 Task: Open a blank sheet, save the file as Selfimprovement.pdf and add heading 'Self-improvement',with the parapraph 'Self-improvement is the conscious effort to enhance one's knowledge, skills, and personal growth. It involves setting goals, acquiring new abilities, and developing positive habits. Self-improvement empowers individuals to reach their full potential and lead more fulfilling and meaningful lives.'Apply Font Style Nunito And font size 14. Apply font style in  Heading 'Comic Sans MS' and font size 24 Change heading alignment to  Center and paragraph alignment to  Left
Action: Mouse moved to (236, 151)
Screenshot: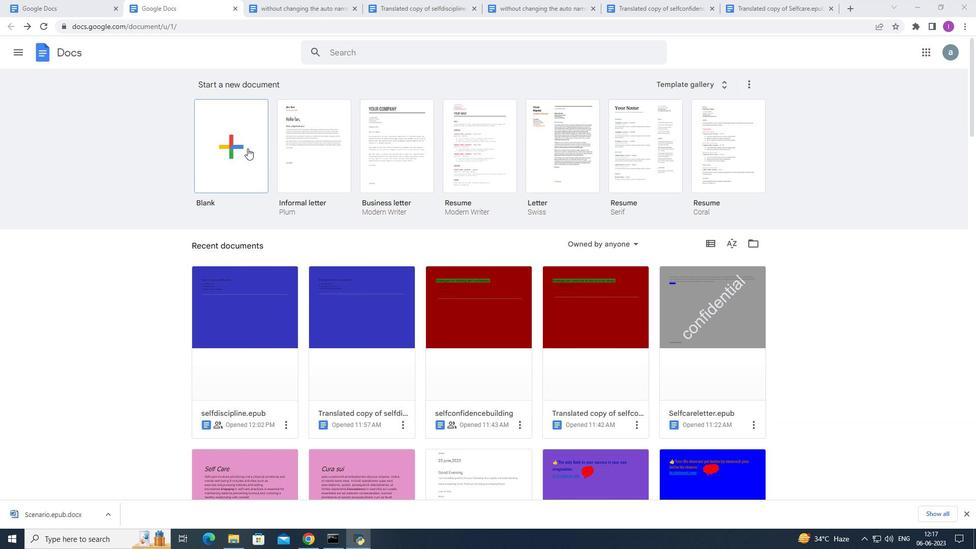
Action: Mouse pressed left at (236, 151)
Screenshot: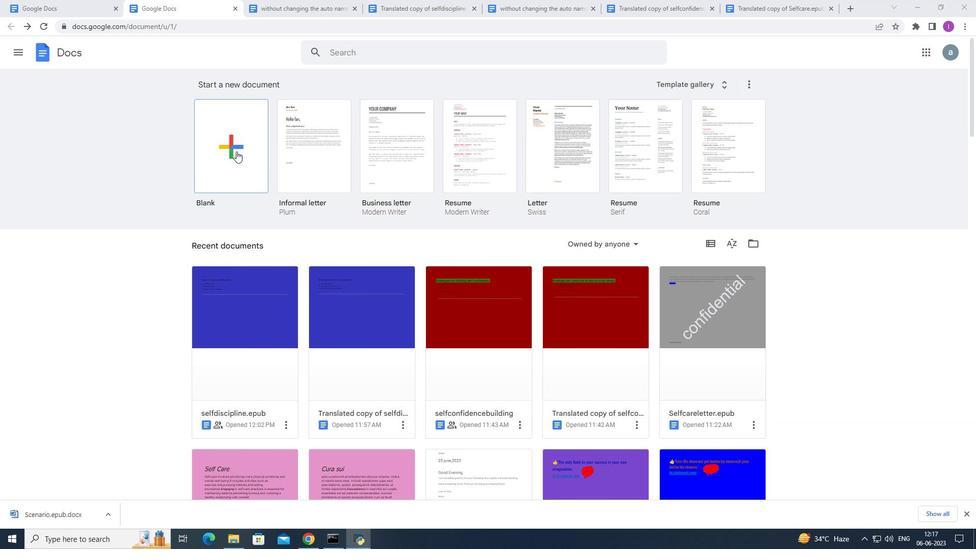 
Action: Mouse moved to (110, 43)
Screenshot: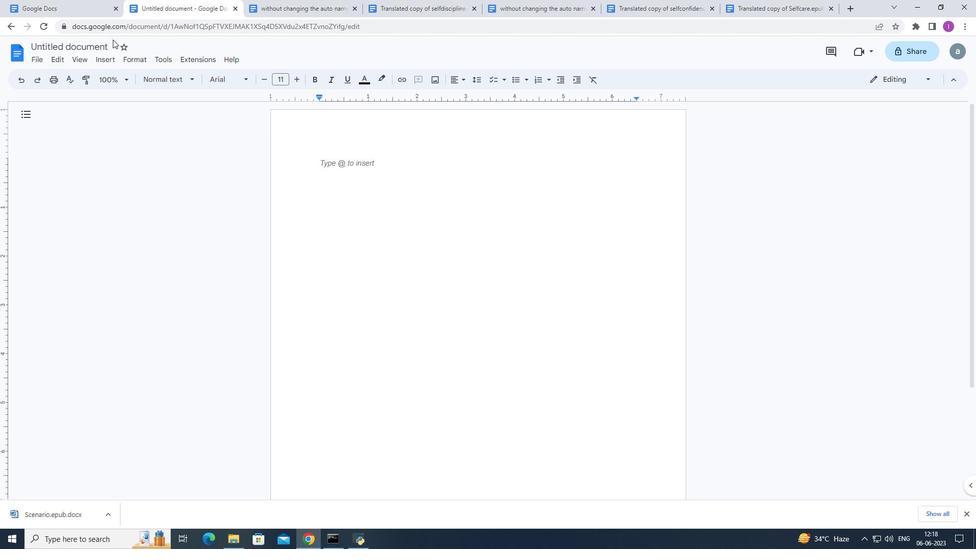 
Action: Mouse pressed left at (110, 43)
Screenshot: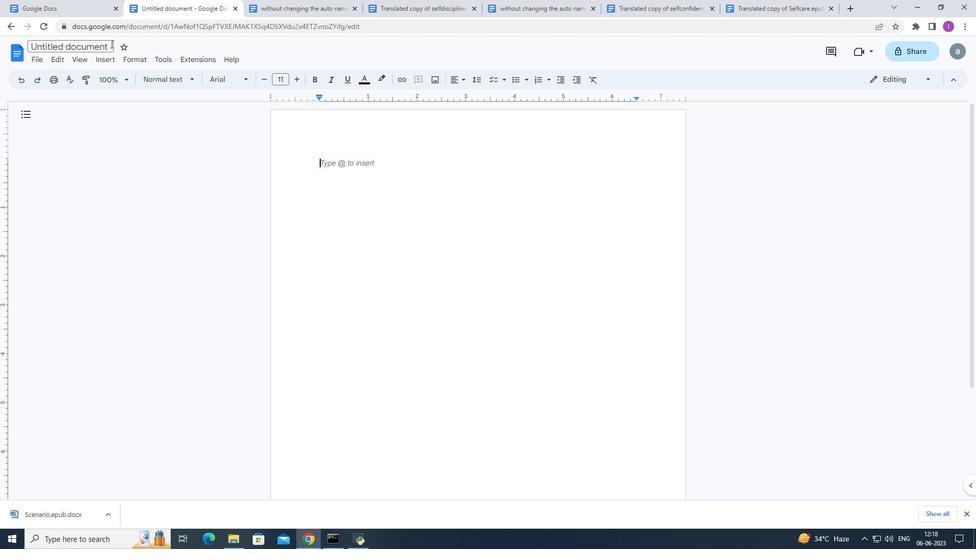 
Action: Mouse moved to (126, 60)
Screenshot: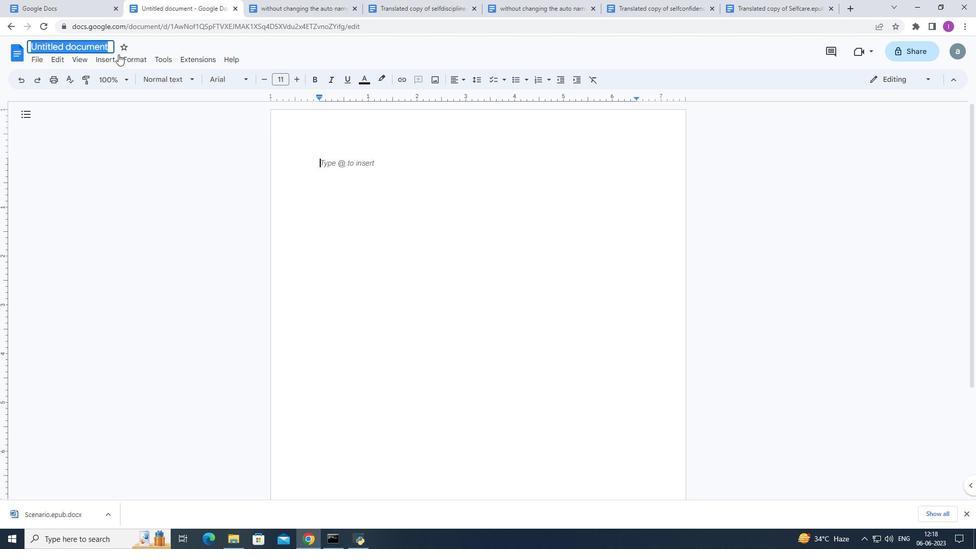 
Action: Key pressed <Key.shift>Seifompyob<Key.backspace>
Screenshot: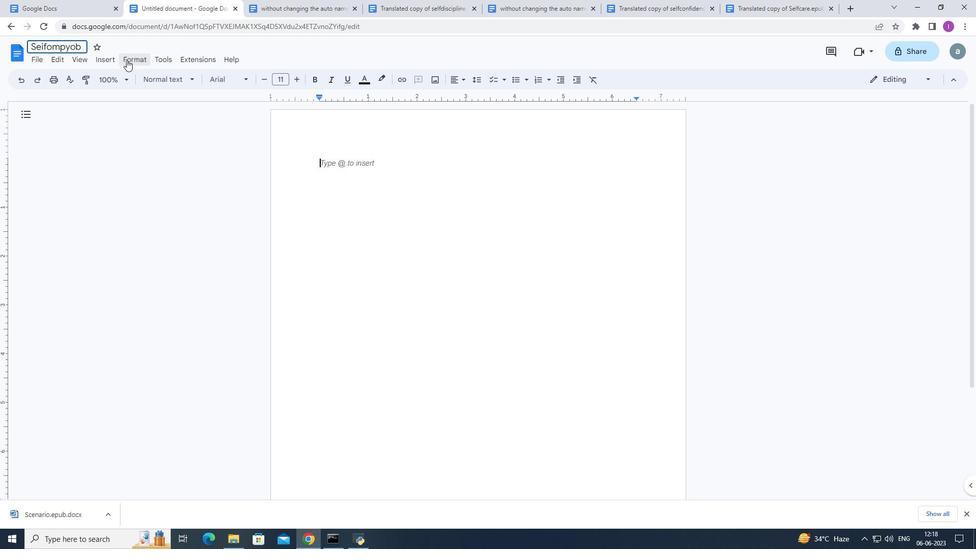 
Action: Mouse moved to (328, 172)
Screenshot: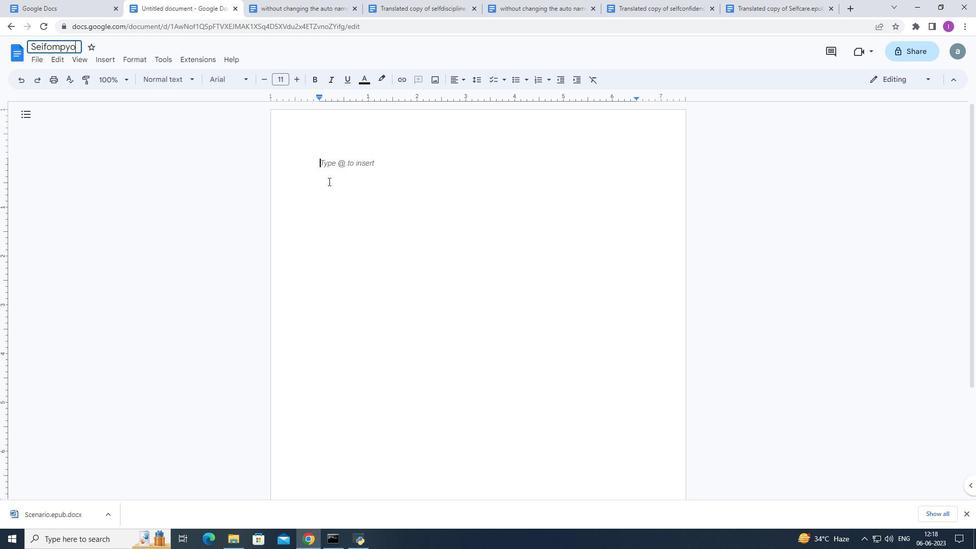 
Action: Mouse pressed left at (328, 172)
Screenshot: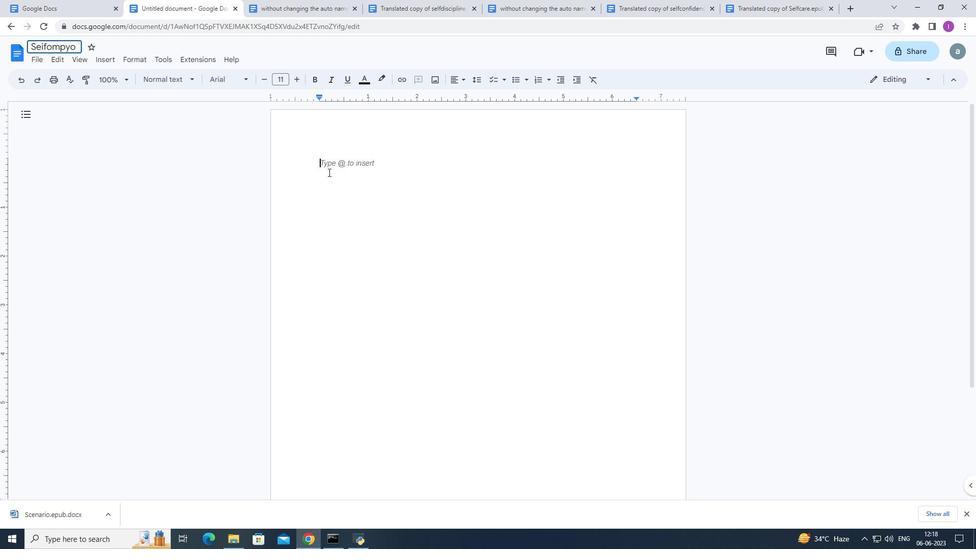 
Action: Mouse moved to (75, 46)
Screenshot: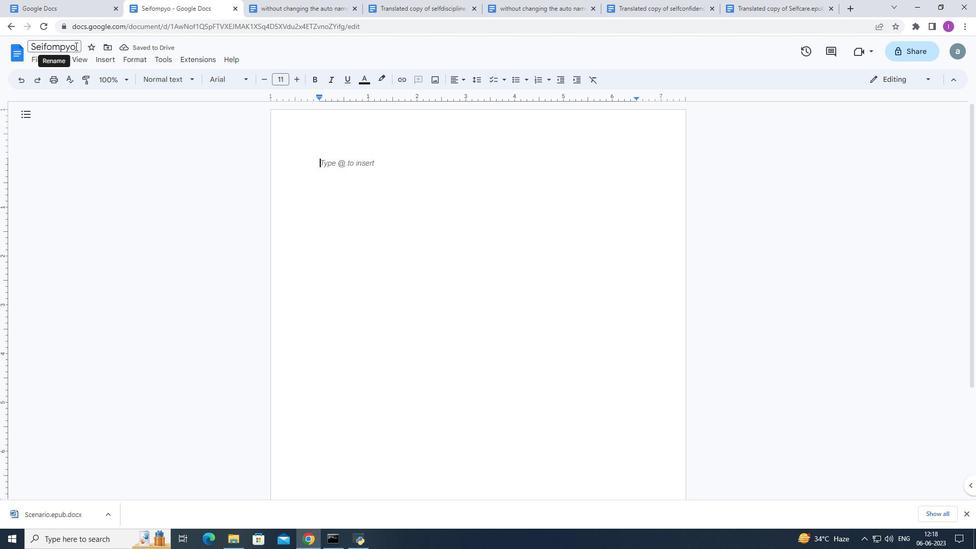 
Action: Mouse pressed left at (75, 46)
Screenshot: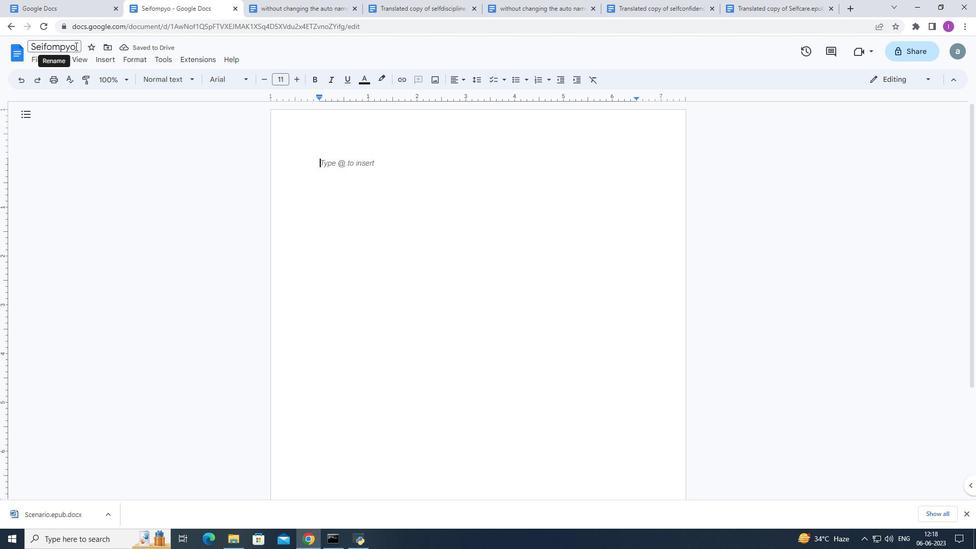 
Action: Key pressed <Key.backspace><Key.backspace><Key.backspace><Key.backspace><Key.backspace><Key.backspace><Key.backspace><Key.backspace>re;lf<Key.backspace><Key.backspace><Key.backspace><Key.backspace><Key.backspace>elfimprove,<Key.backspace>ment.pdf
Screenshot: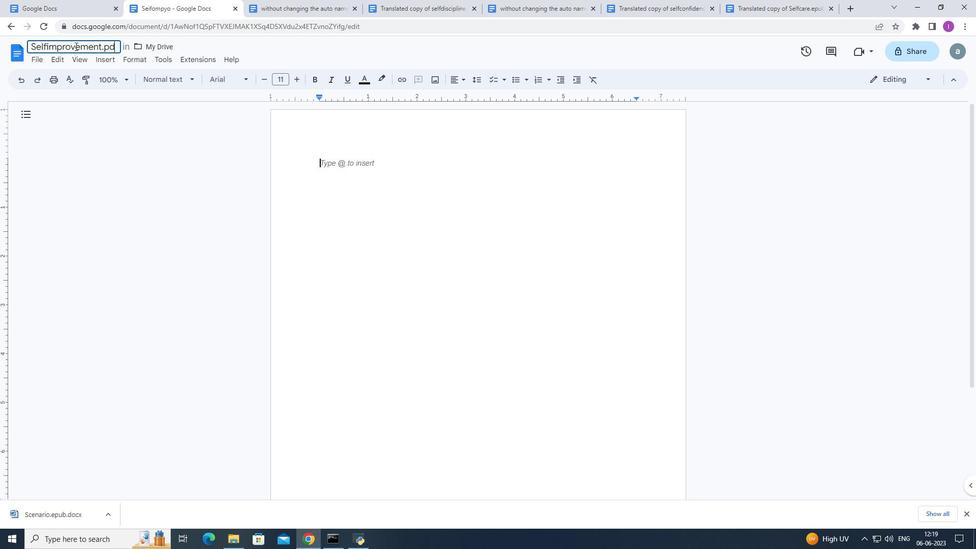 
Action: Mouse moved to (342, 165)
Screenshot: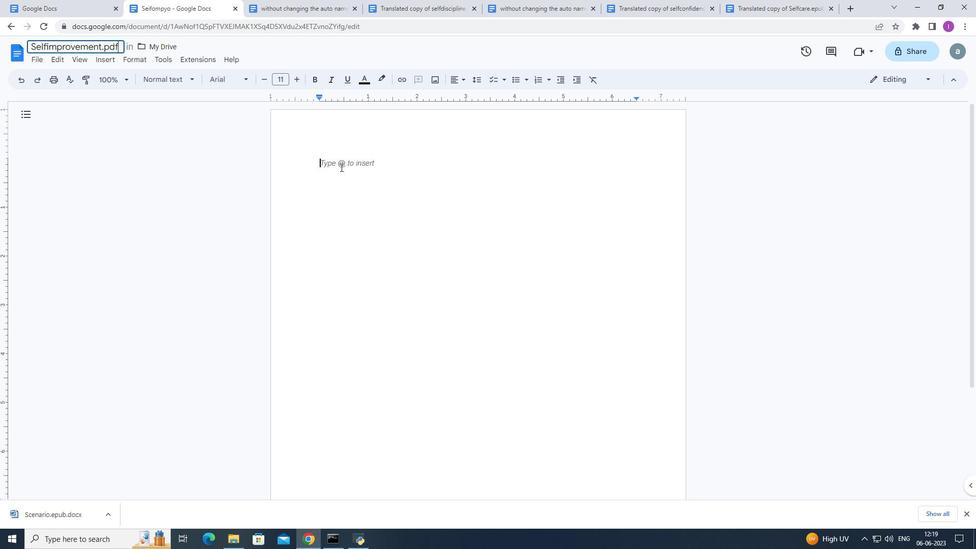 
Action: Mouse pressed left at (342, 165)
Screenshot: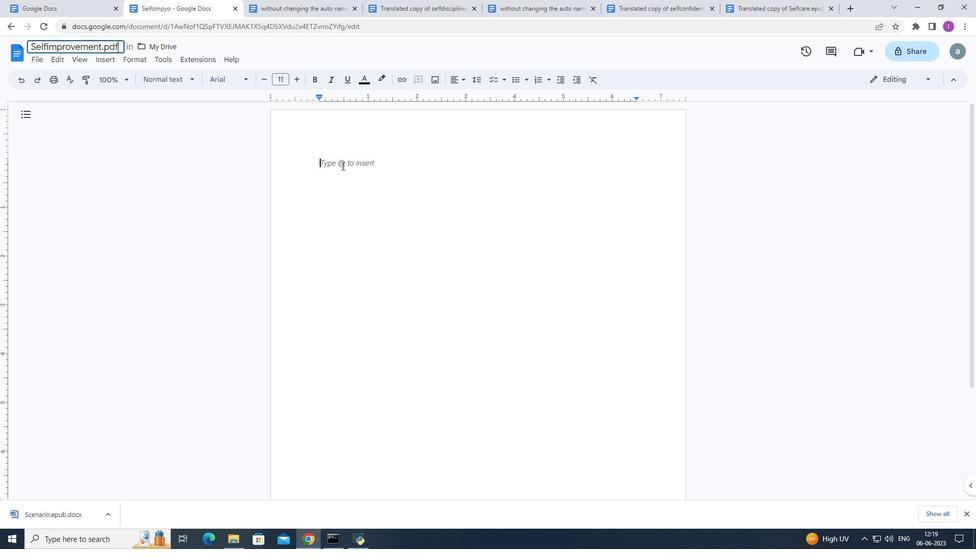 
Action: Mouse moved to (156, 57)
Screenshot: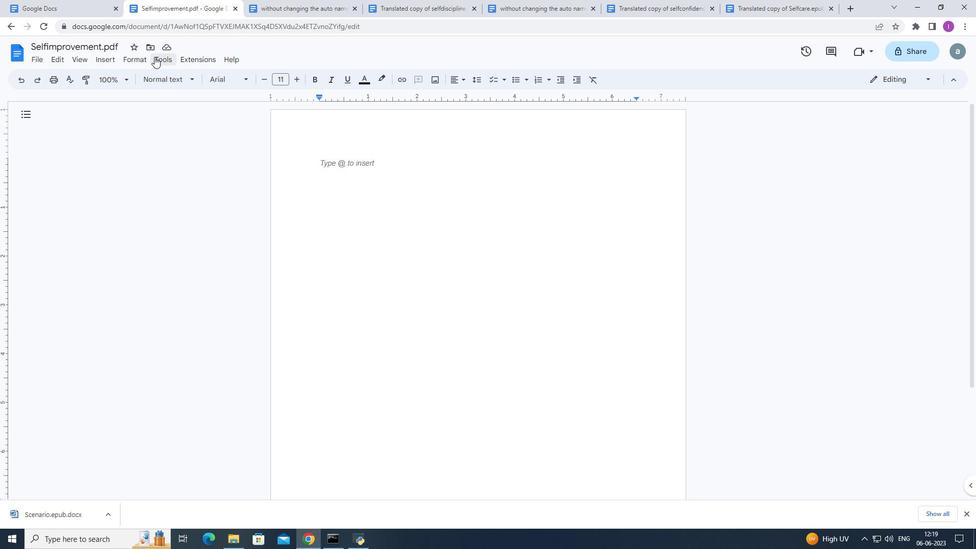 
Action: Mouse pressed left at (156, 57)
Screenshot: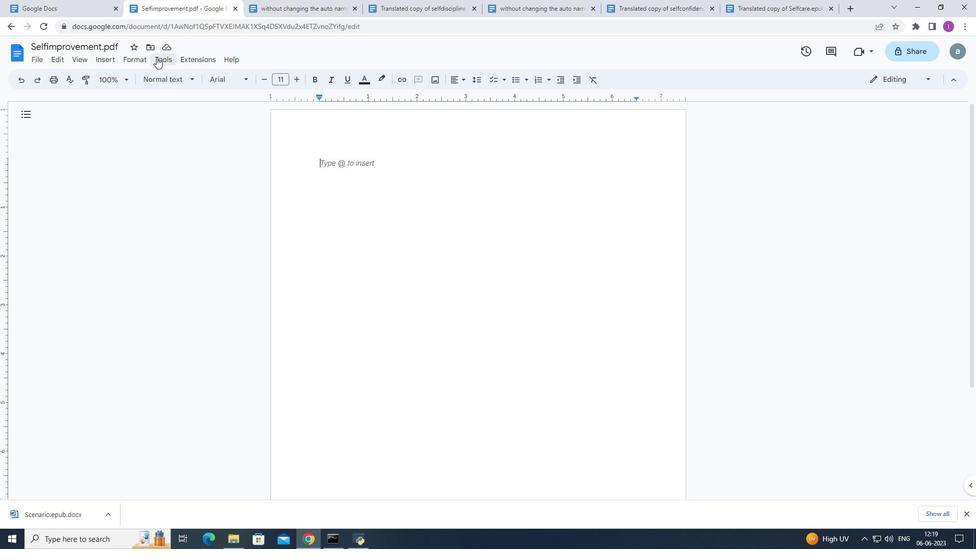 
Action: Mouse moved to (333, 170)
Screenshot: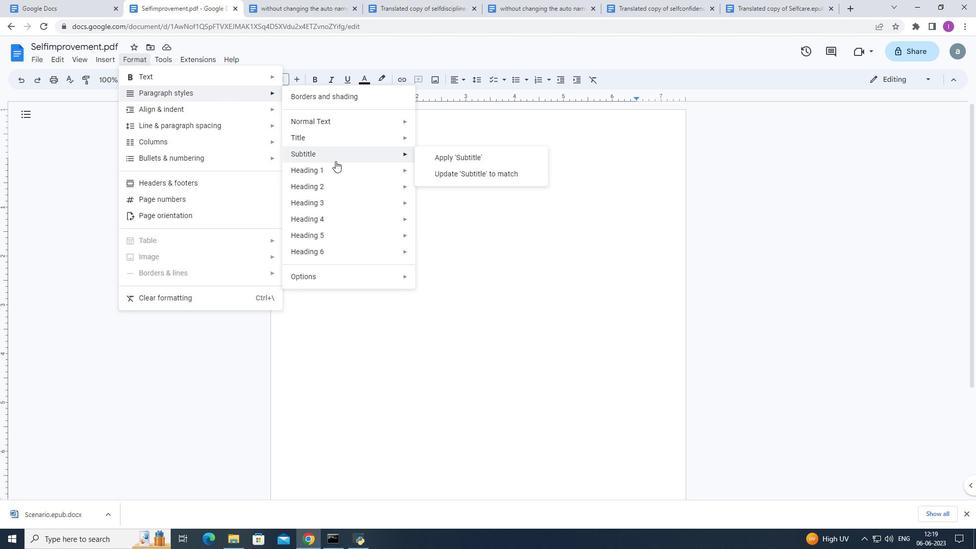 
Action: Mouse pressed left at (333, 170)
Screenshot: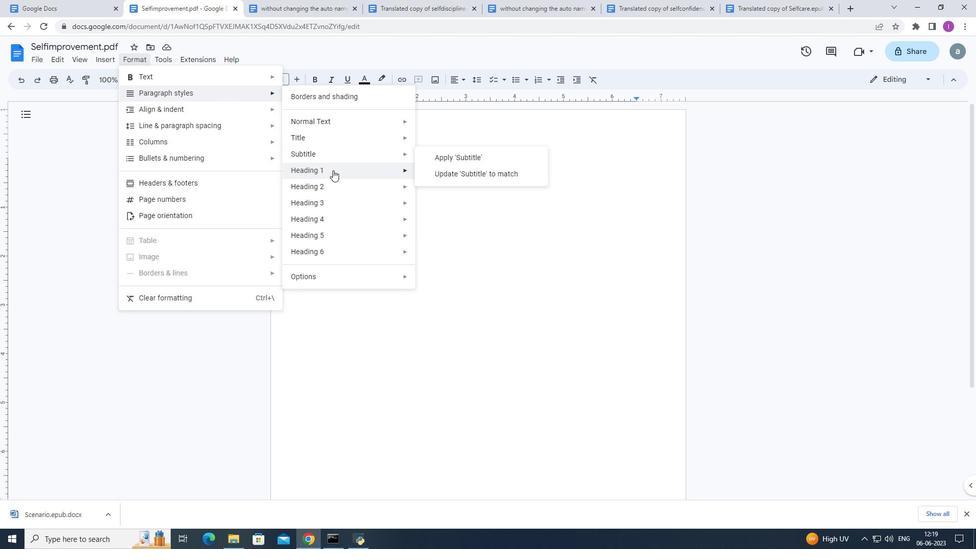 
Action: Mouse moved to (468, 167)
Screenshot: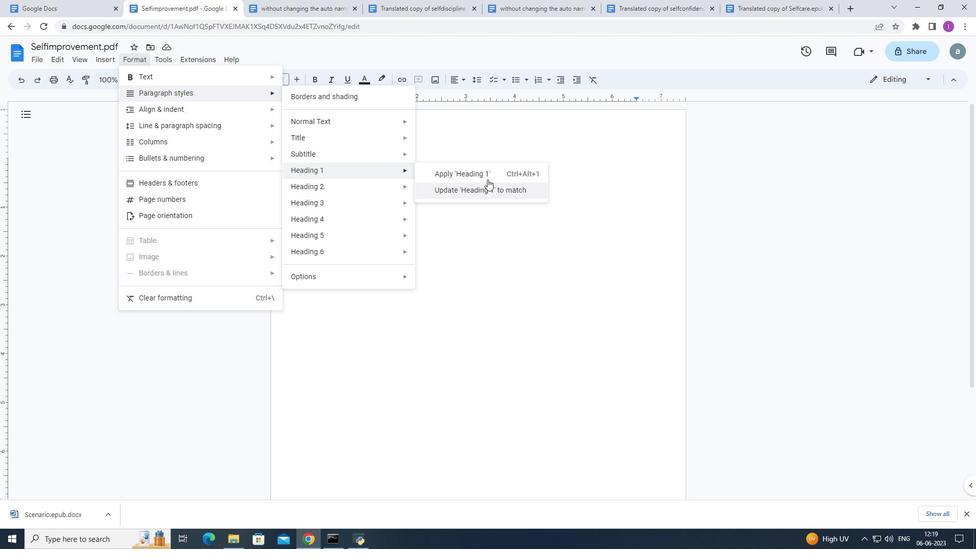 
Action: Mouse pressed left at (468, 167)
Screenshot: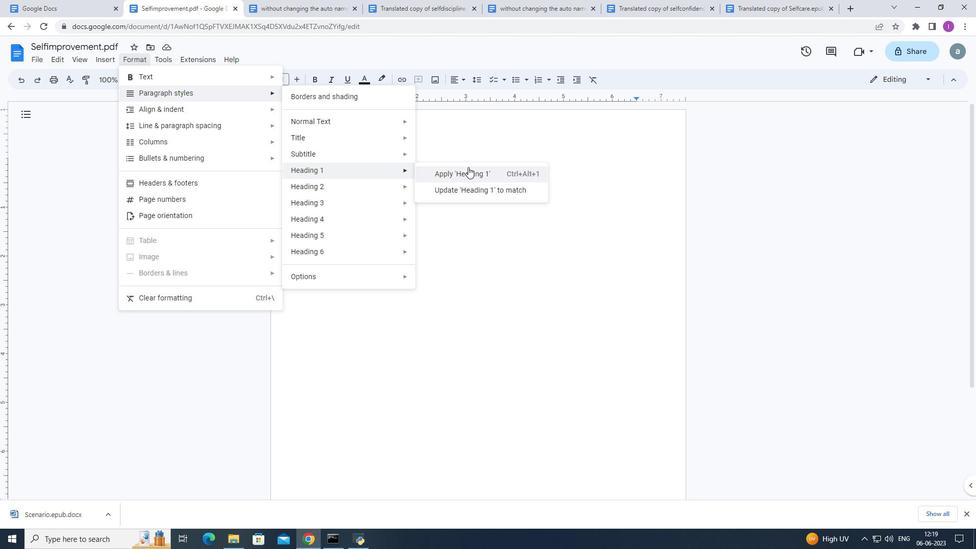 
Action: Mouse moved to (467, 187)
Screenshot: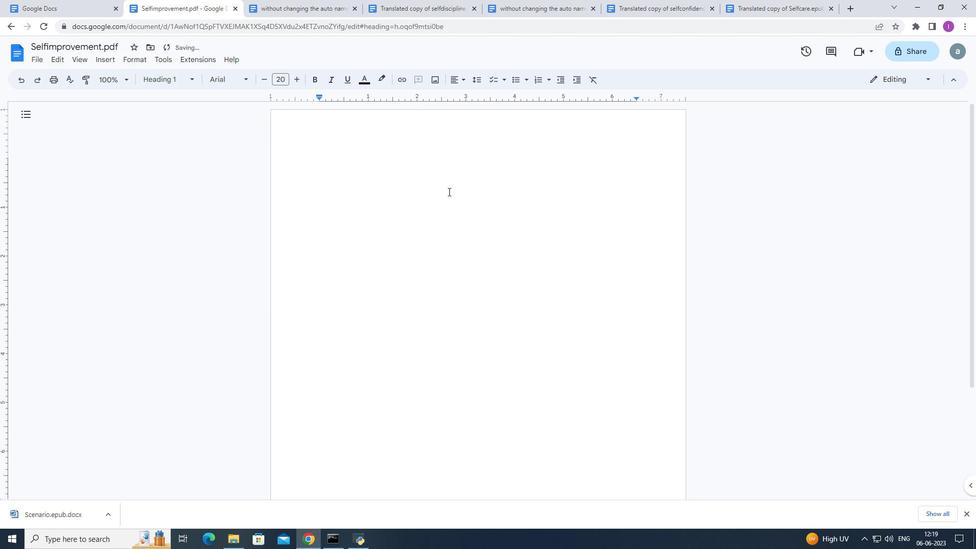 
Action: Key pressed <Key.shift>E<Key.backspace><Key.shift>Self=<Key.shift>Improvemeb<Key.backspace>ny<Key.backspace>t
Screenshot: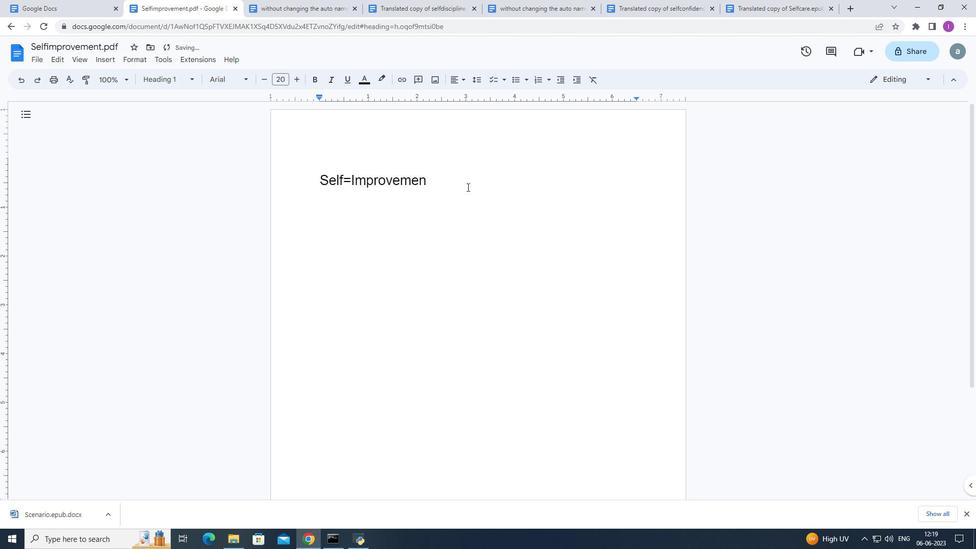 
Action: Mouse moved to (352, 184)
Screenshot: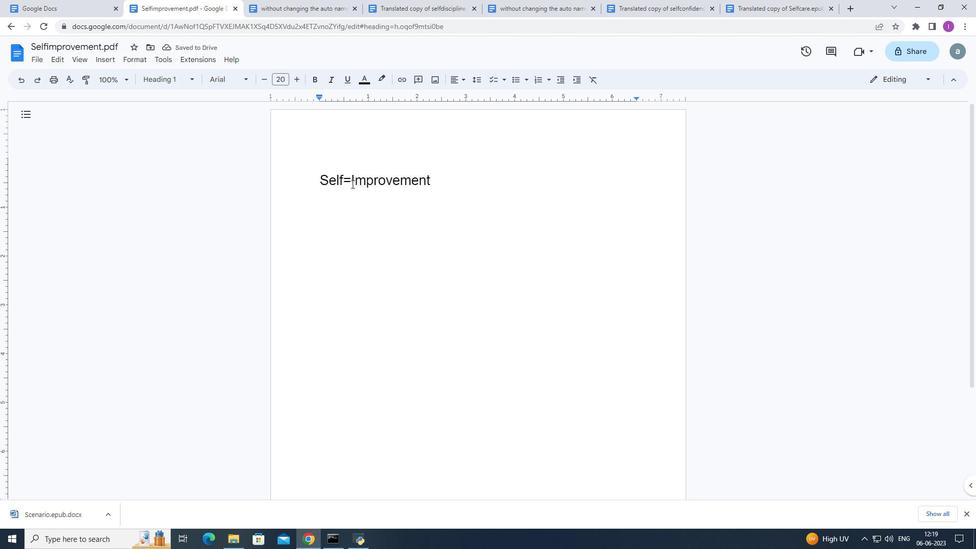 
Action: Mouse pressed left at (352, 184)
Screenshot: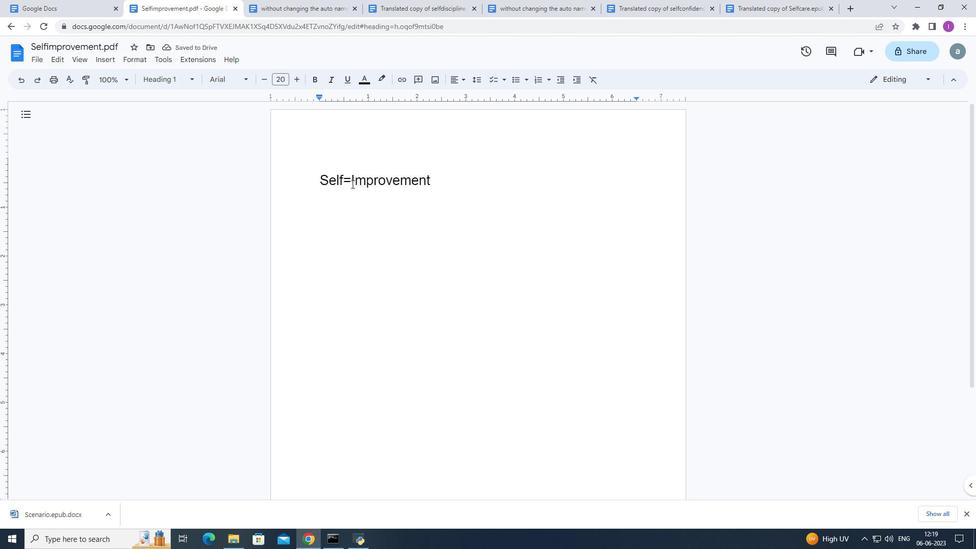 
Action: Key pressed <Key.backspace>-
Screenshot: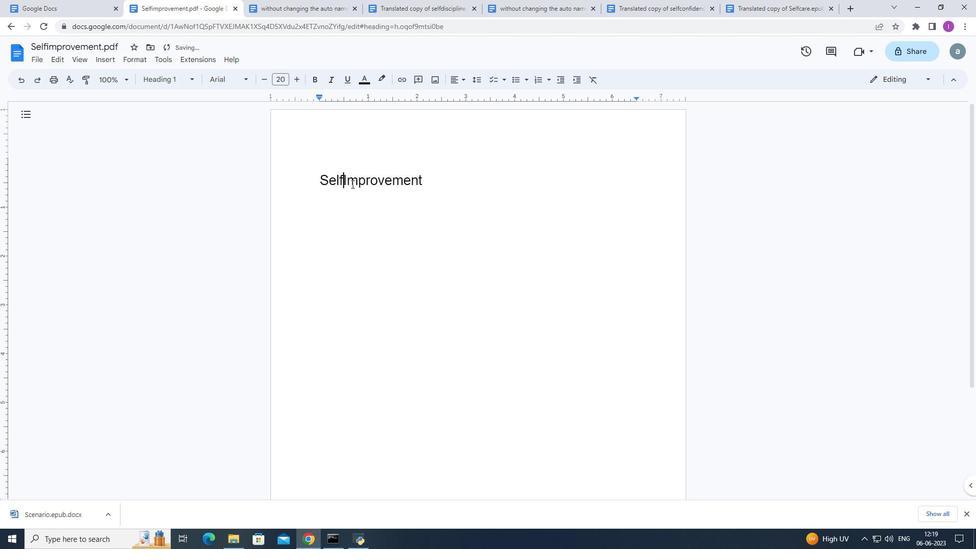 
Action: Mouse scrolled (352, 184) with delta (0, 0)
Screenshot: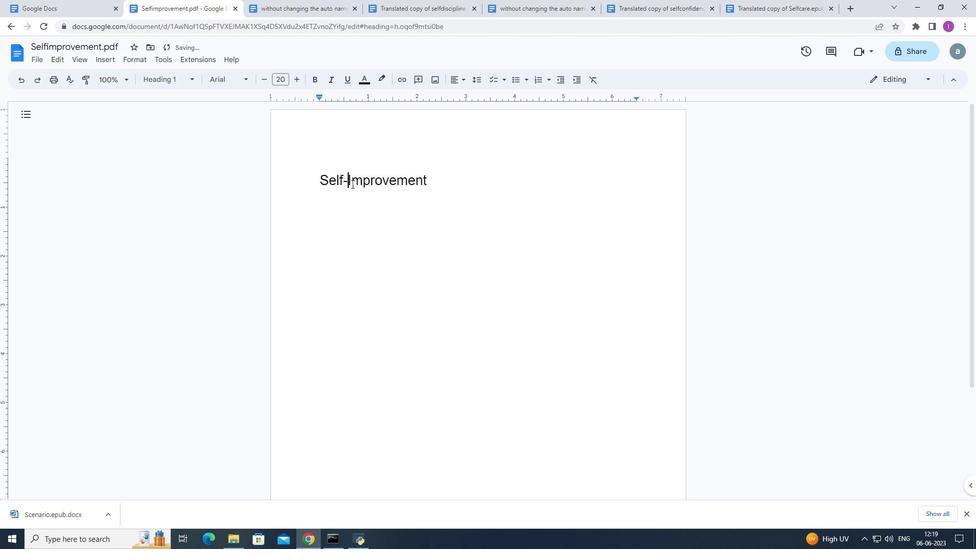 
Action: Mouse scrolled (352, 184) with delta (0, 0)
Screenshot: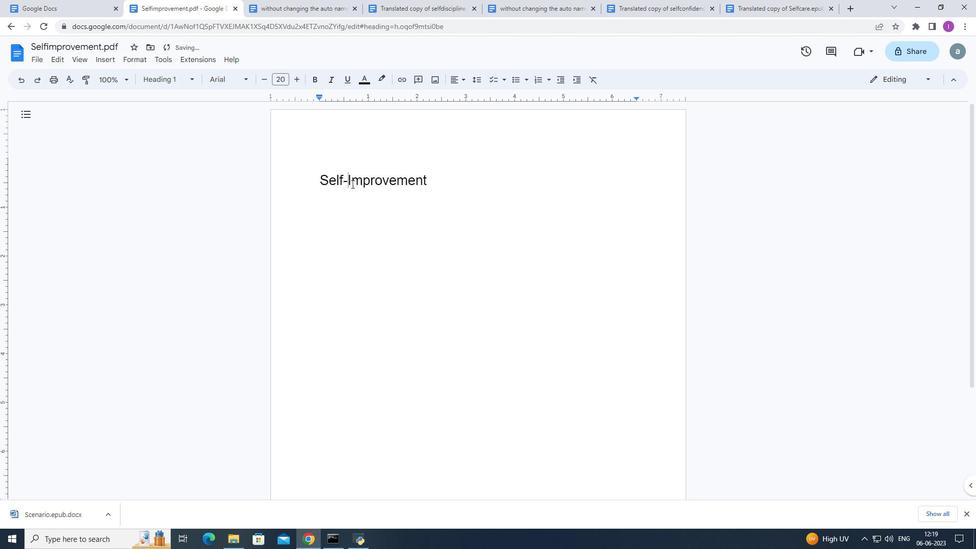 
Action: Mouse moved to (435, 179)
Screenshot: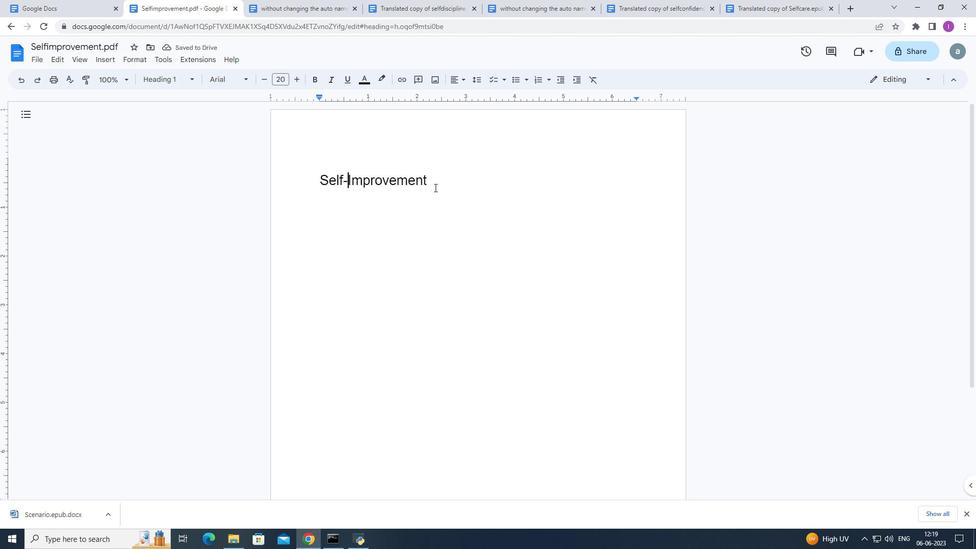 
Action: Mouse pressed left at (435, 179)
Screenshot: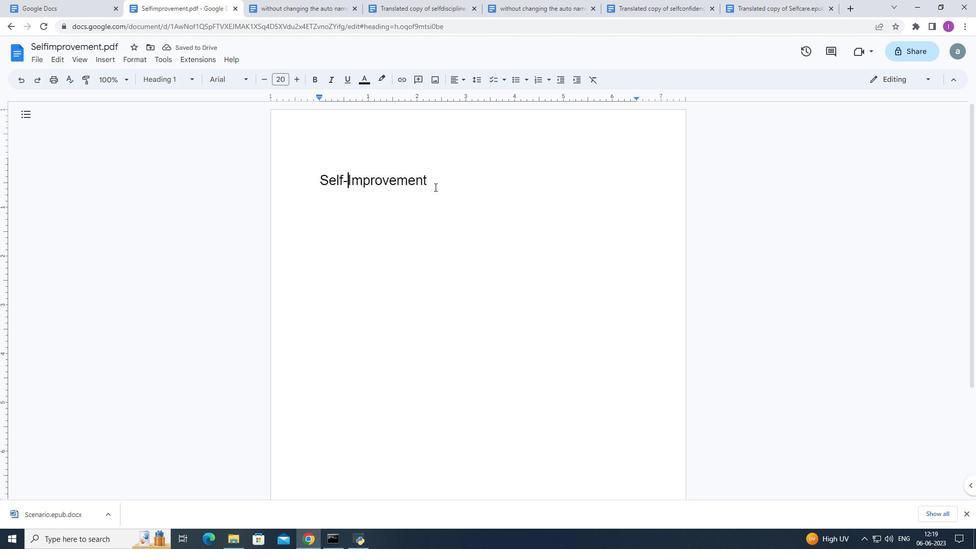 
Action: Mouse moved to (164, 532)
Screenshot: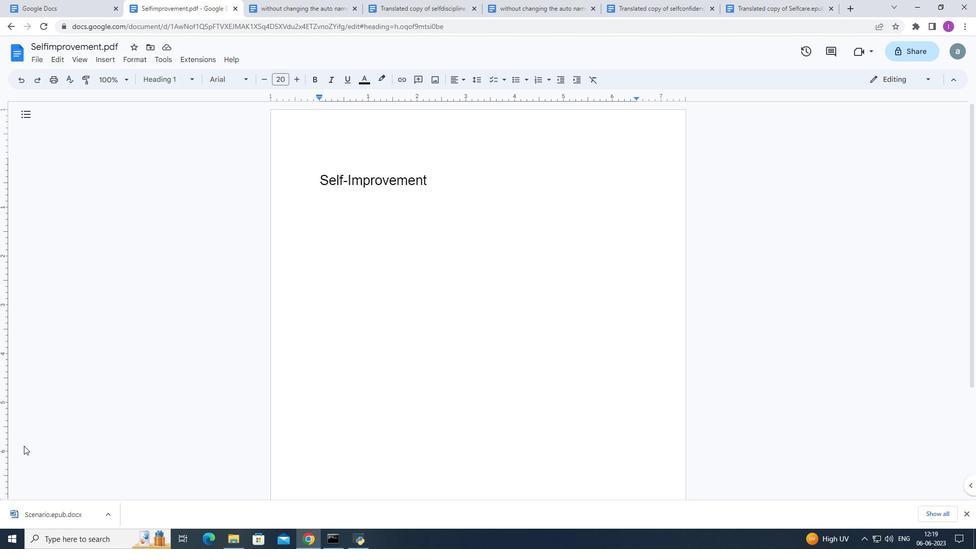 
Action: Key pressed <Key.enter>
Screenshot: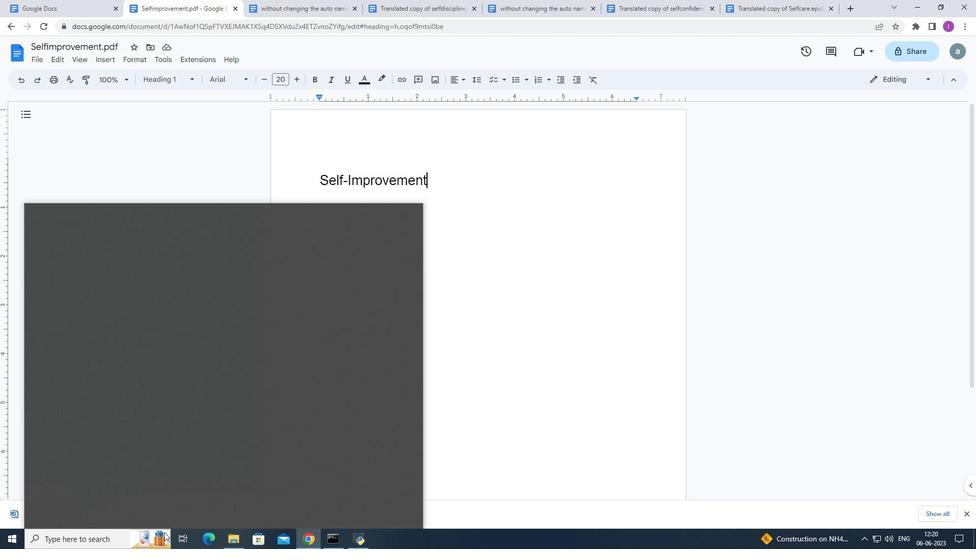 
Action: Mouse moved to (354, 214)
Screenshot: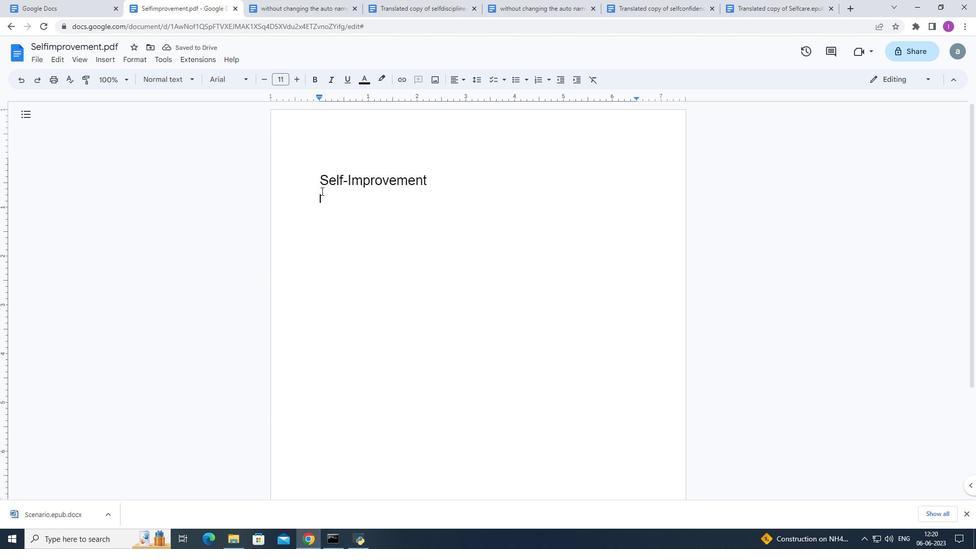 
Action: Key pressed <Key.shift>Self-<Key.shift>Inmprovement<Key.space>is<Key.space>the<Key.space>consv
Screenshot: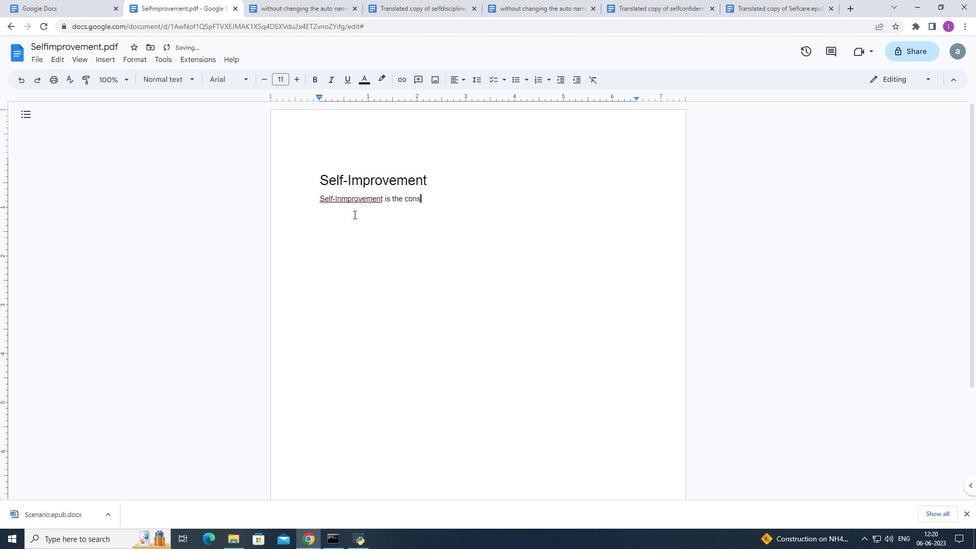 
Action: Mouse moved to (346, 203)
Screenshot: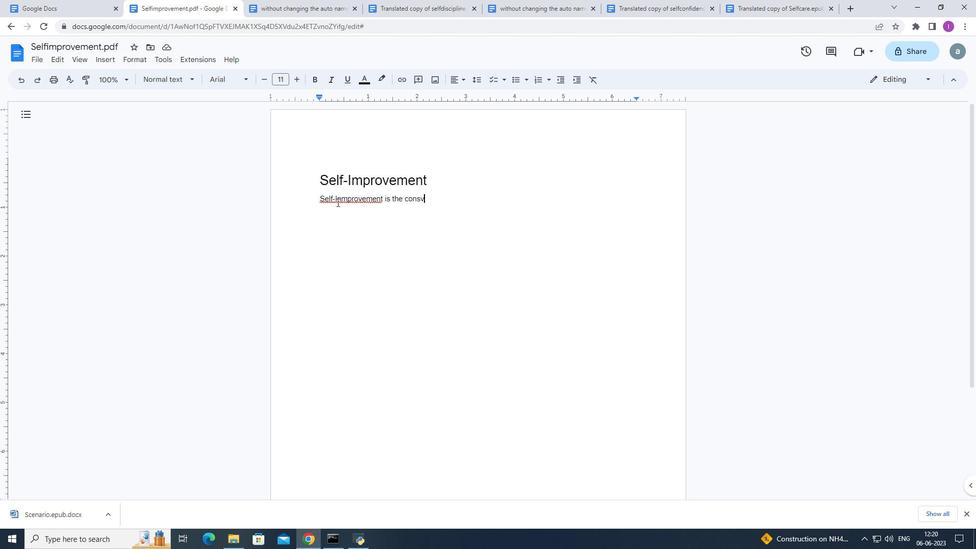 
Action: Mouse pressed left at (346, 203)
Screenshot: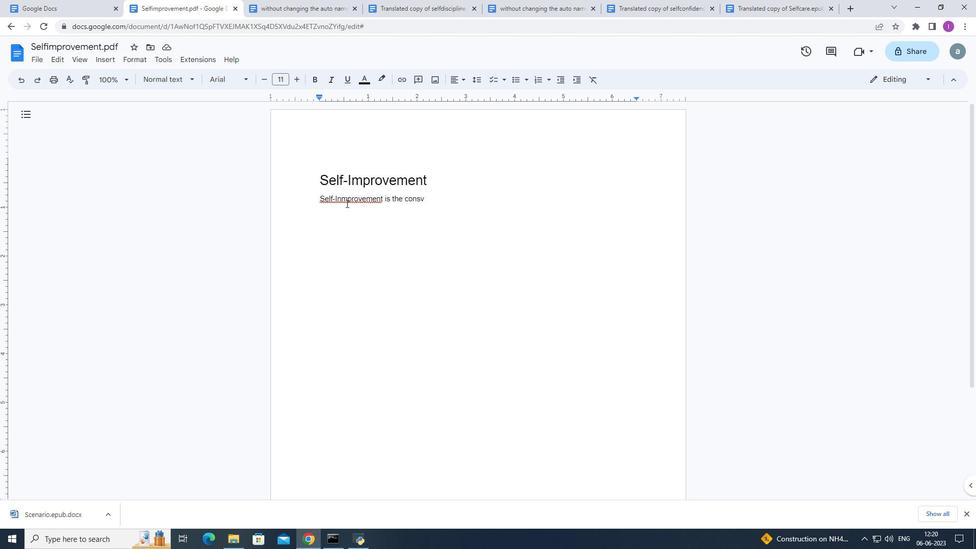 
Action: Mouse pressed left at (346, 203)
Screenshot: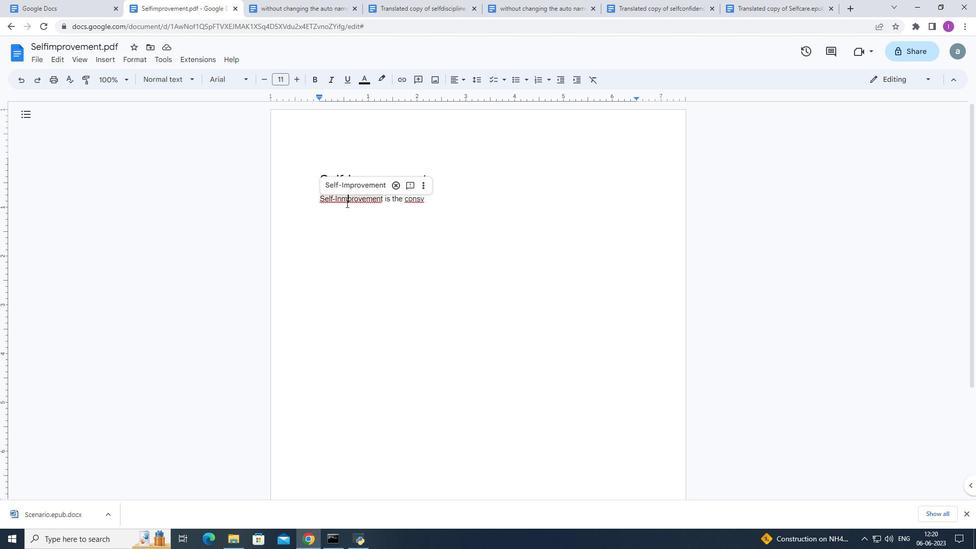 
Action: Mouse moved to (355, 184)
Screenshot: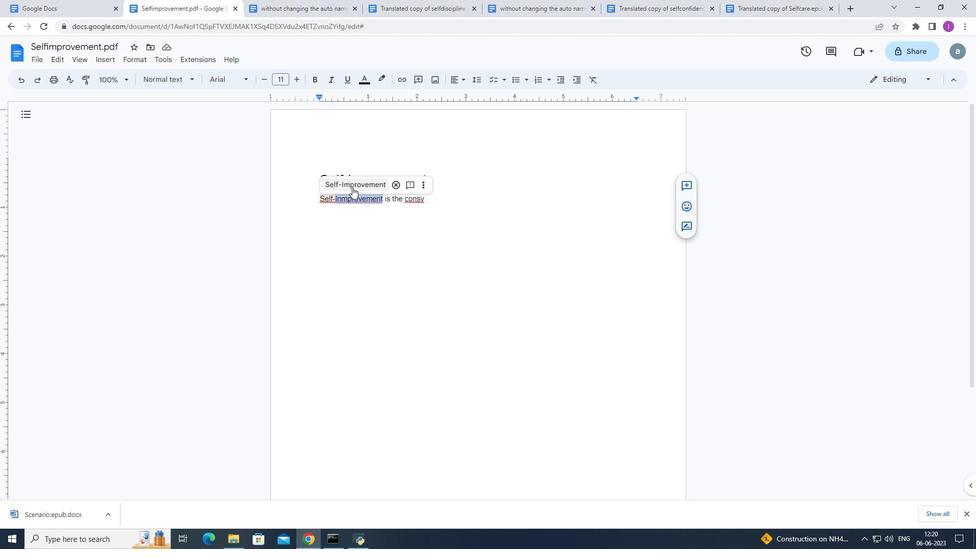 
Action: Mouse pressed left at (355, 184)
Screenshot: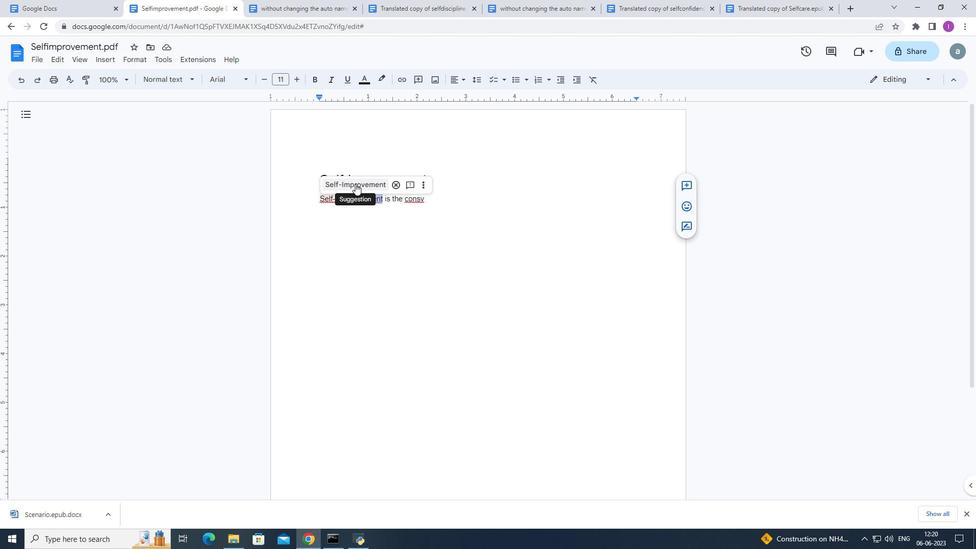 
Action: Mouse moved to (442, 206)
Screenshot: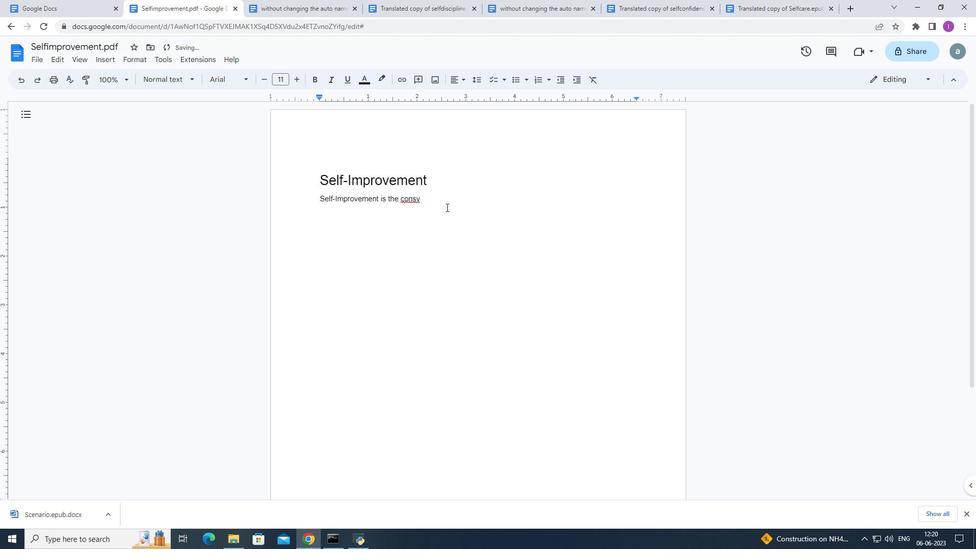 
Action: Mouse pressed left at (442, 206)
Screenshot: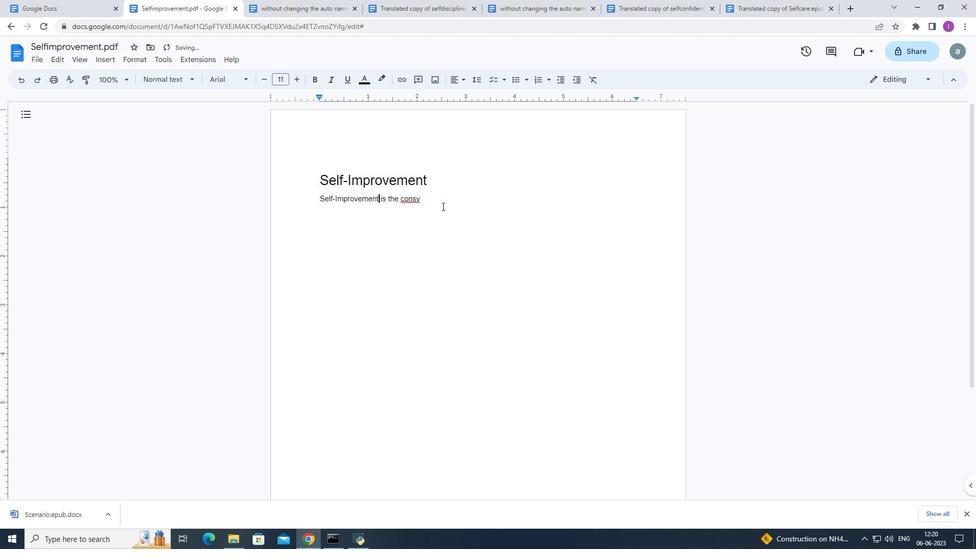 
Action: Key pressed <Key.backspace>co<Key.backspace>ious
Screenshot: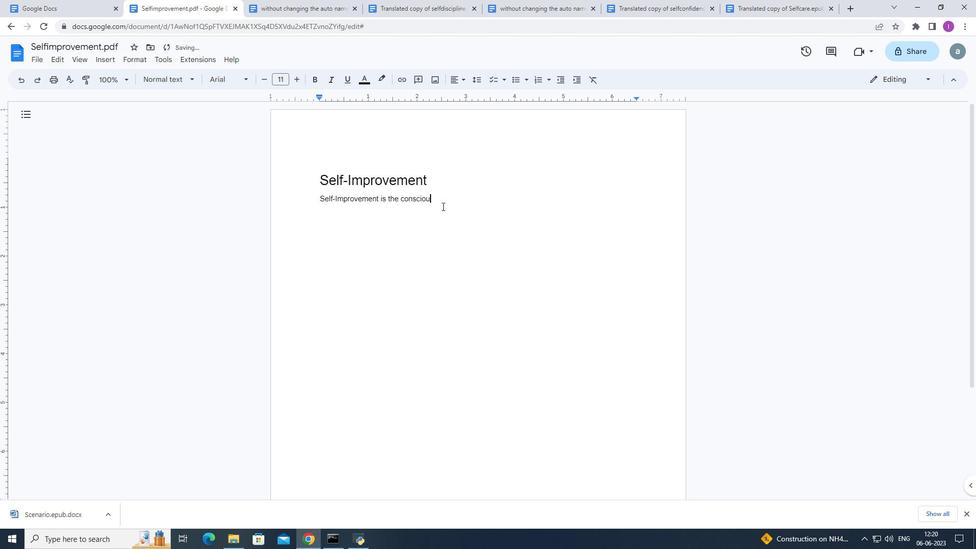 
Action: Mouse moved to (396, 212)
Screenshot: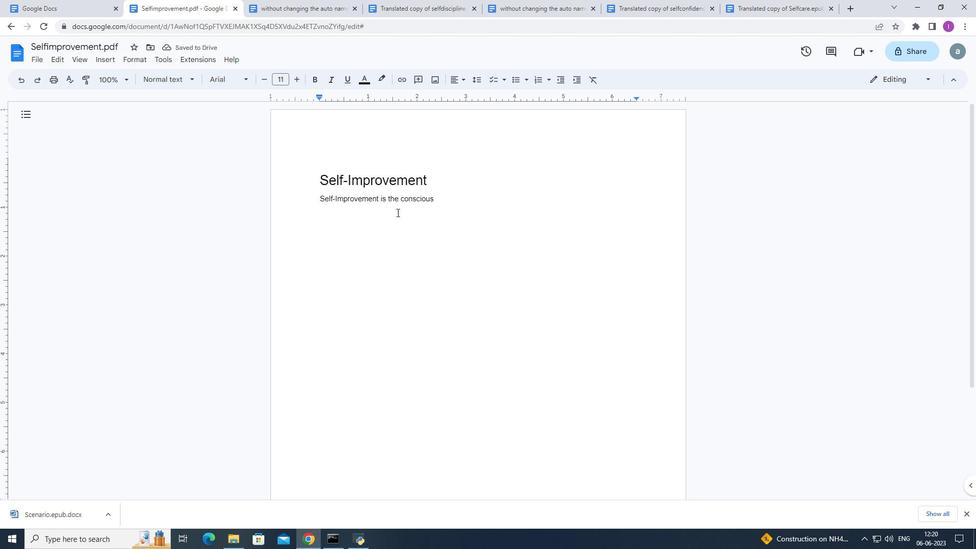 
Action: Key pressed <Key.space>effort<Key.space>to<Key.space>enhancr<Key.backspace>e<Key.space>one's<Key.space>knoe<Key.backspace>wlwdge,skills,and<Key.space>persponal<Key.space>growth.<Key.shift>It<Key.space>involvessetting<Key.space>goals,acquiring<Key.space>new<Key.space>abilities
Screenshot: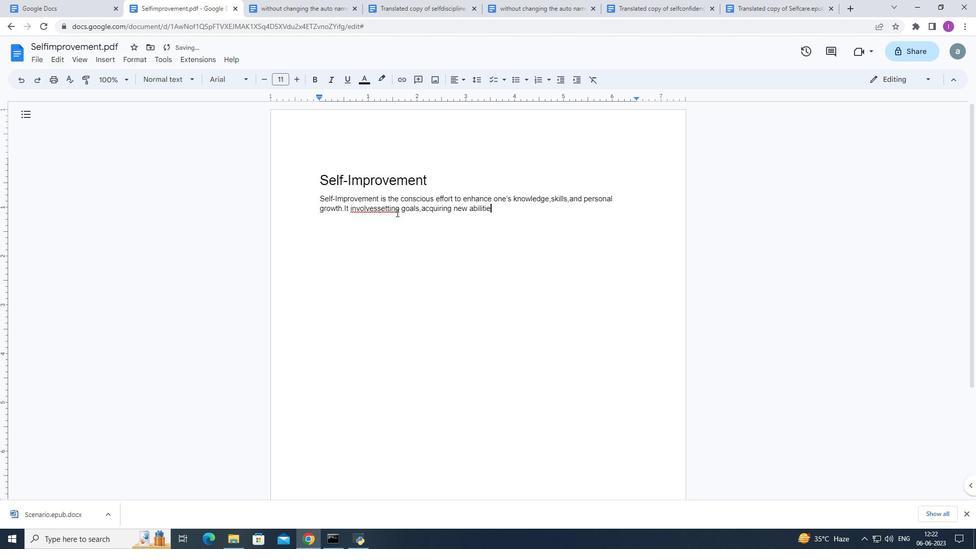 
Action: Mouse moved to (376, 207)
Screenshot: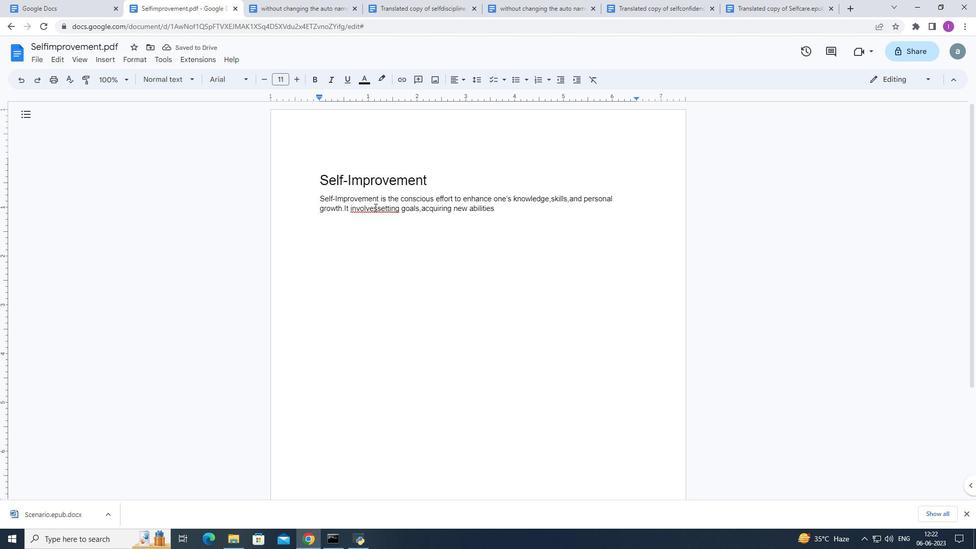 
Action: Mouse pressed left at (376, 207)
Screenshot: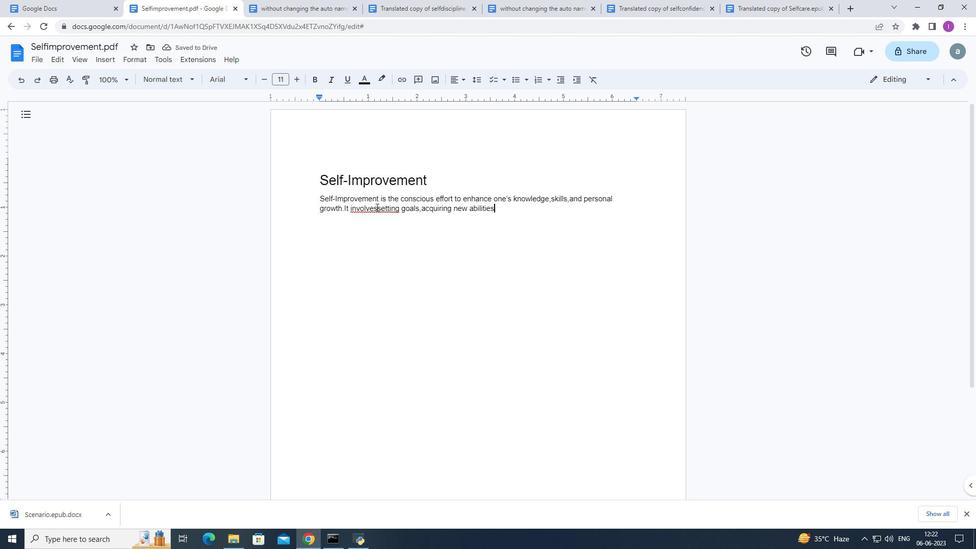 
Action: Mouse moved to (380, 191)
Screenshot: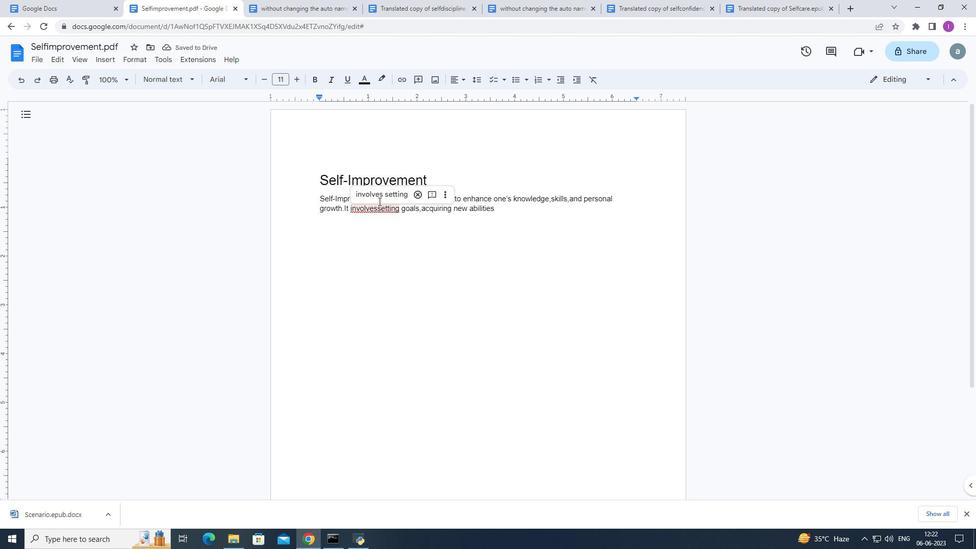 
Action: Mouse pressed left at (380, 191)
Screenshot: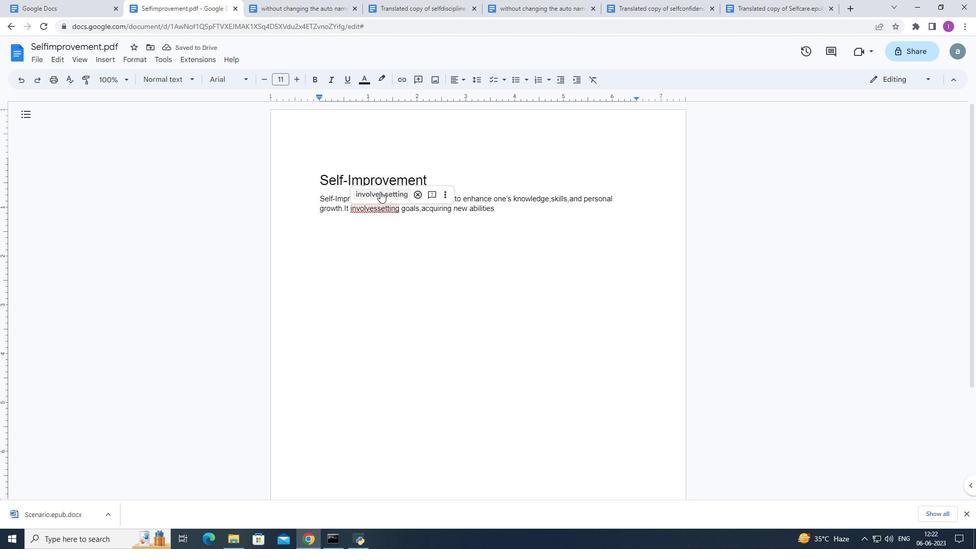 
Action: Mouse moved to (495, 211)
Screenshot: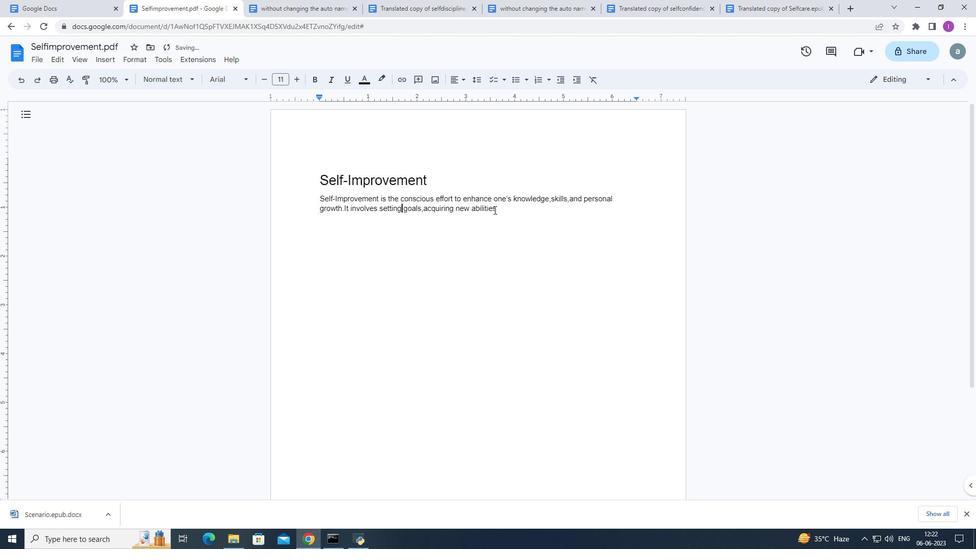 
Action: Mouse pressed left at (495, 211)
Screenshot: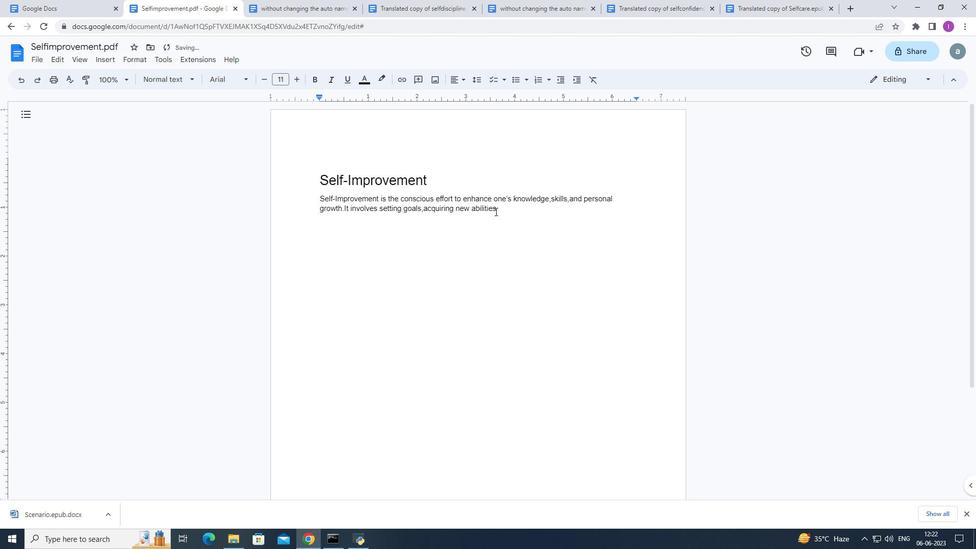 
Action: Mouse moved to (554, 259)
Screenshot: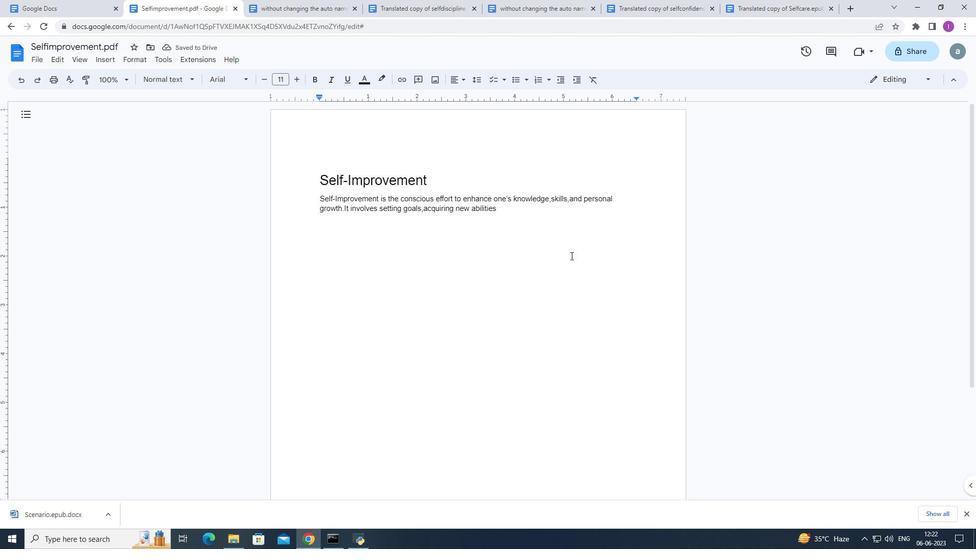 
Action: Key pressed ,<Key.space>and<Key.space>developnig
Screenshot: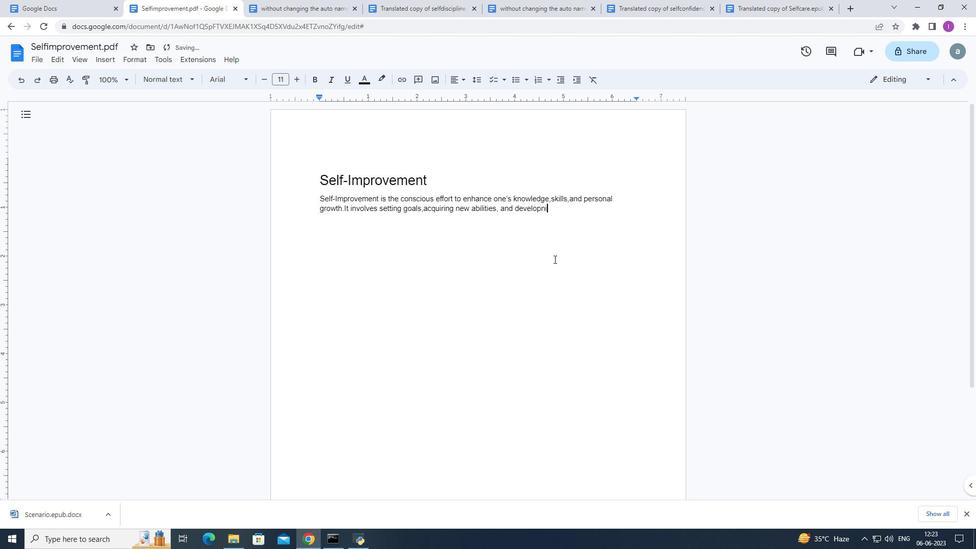 
Action: Mouse moved to (541, 208)
Screenshot: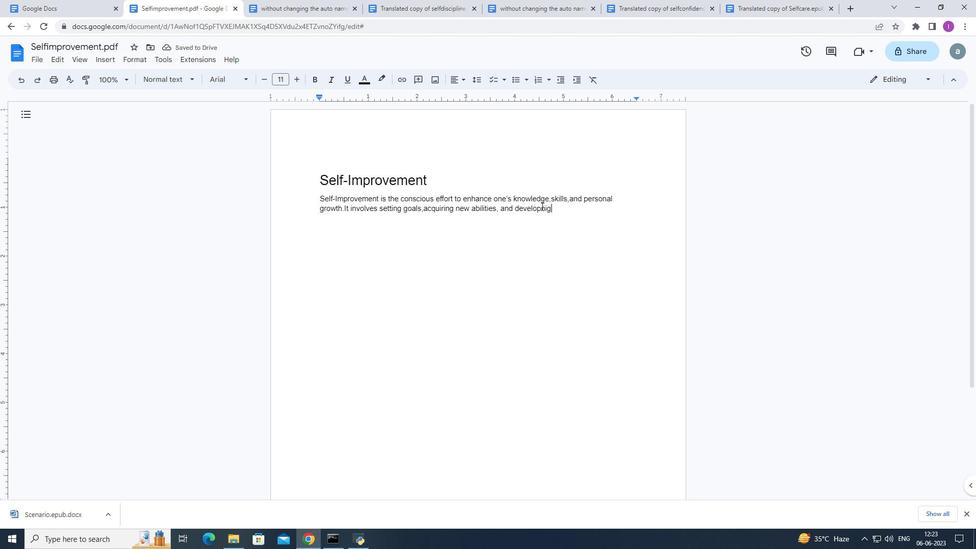 
Action: Mouse pressed left at (541, 208)
Screenshot: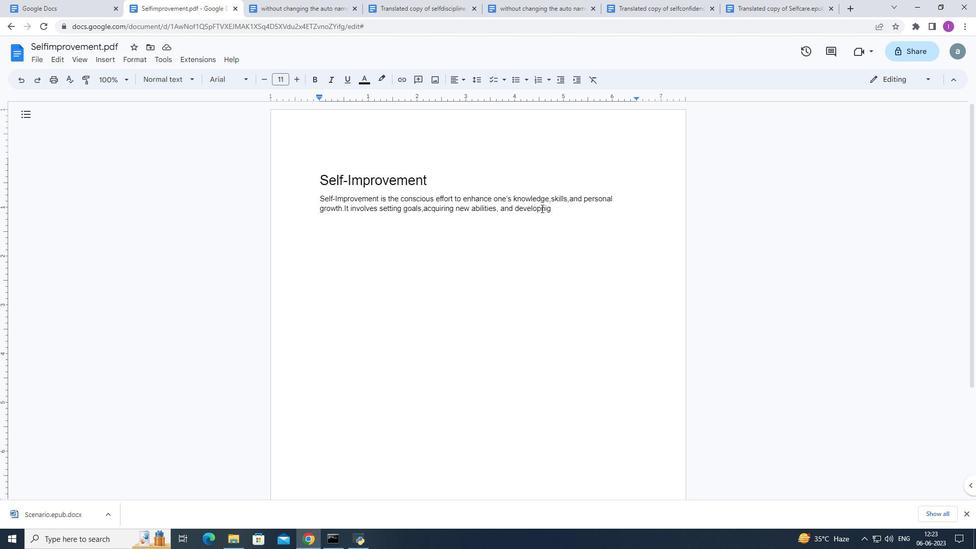 
Action: Mouse moved to (543, 189)
Screenshot: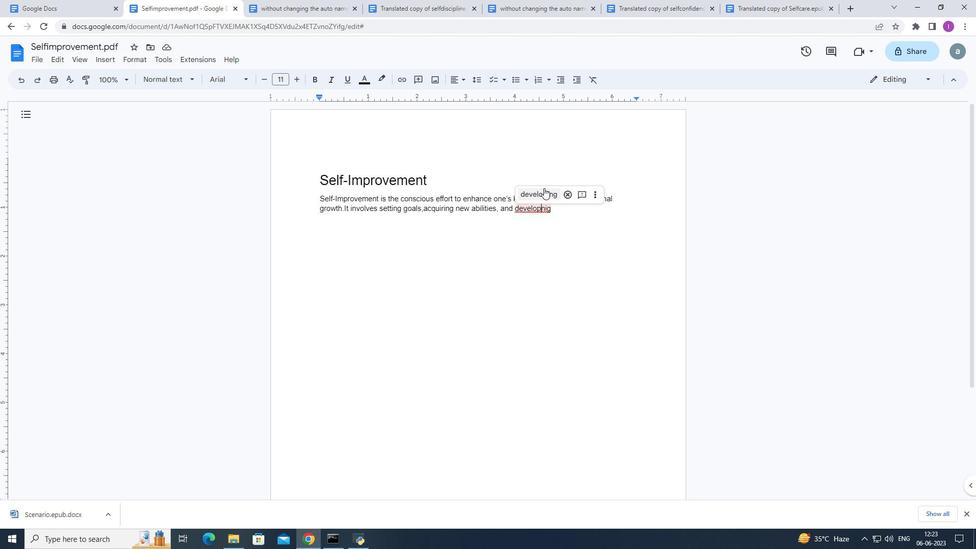 
Action: Mouse pressed left at (543, 189)
Screenshot: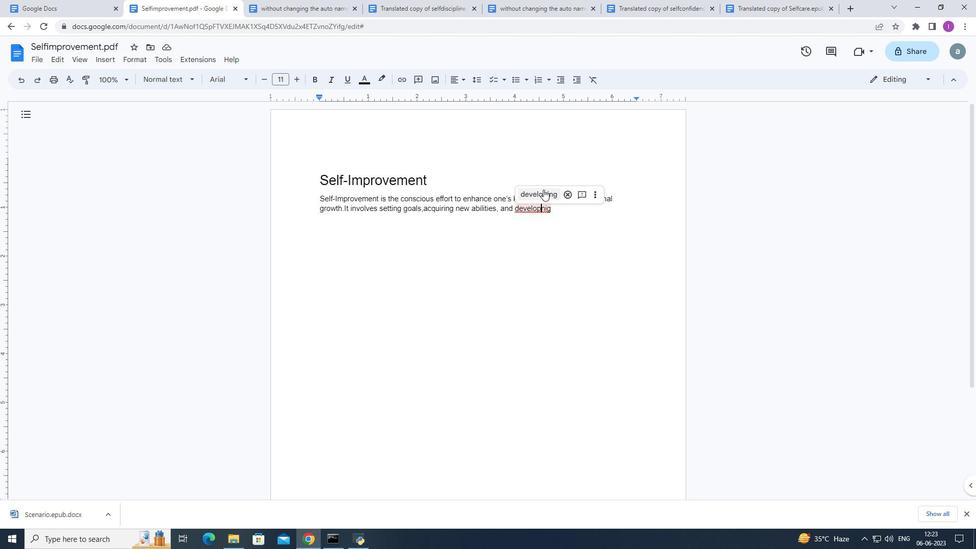 
Action: Mouse moved to (565, 219)
Screenshot: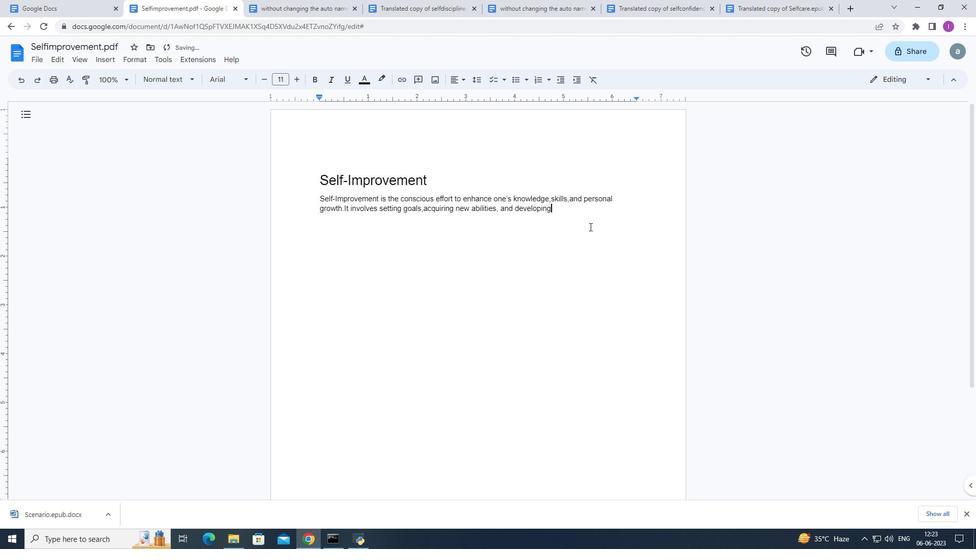 
Action: Key pressed <Key.space>positib<Key.backspace>ve<Key.space>habits.<Key.shift>Self-improvement<Key.space>empowers<Key.space>individuals<Key.space>to<Key.space>reach<Key.space>their<Key.space>full<Key.space>potential<Key.space>and<Key.space>lead<Key.space>mare<Key.space>fulfilling
Screenshot: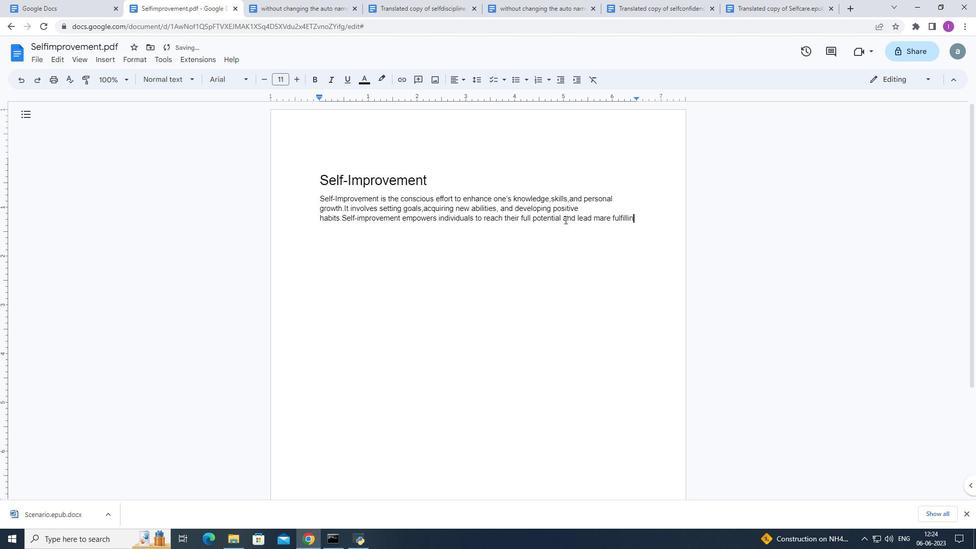 
Action: Mouse moved to (603, 215)
Screenshot: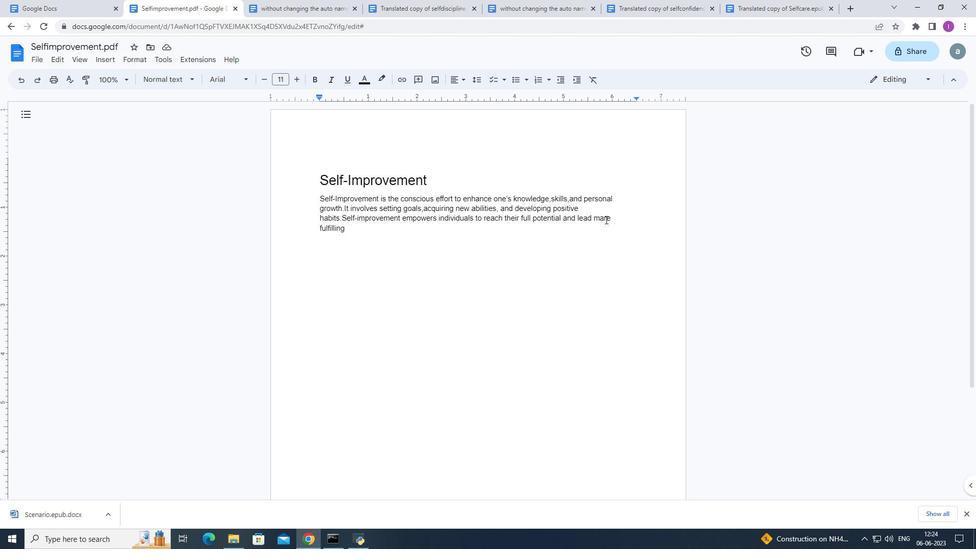 
Action: Mouse pressed left at (603, 215)
Screenshot: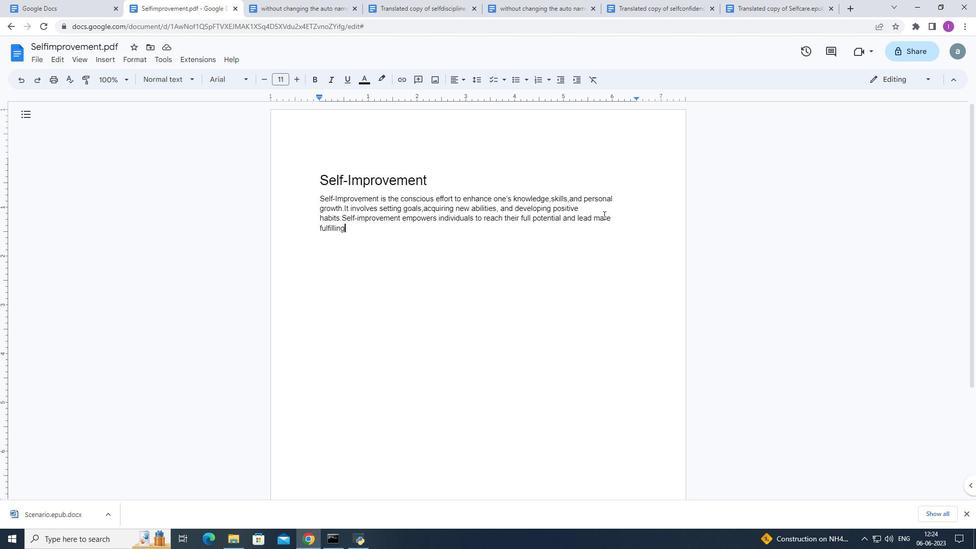 
Action: Mouse moved to (610, 228)
Screenshot: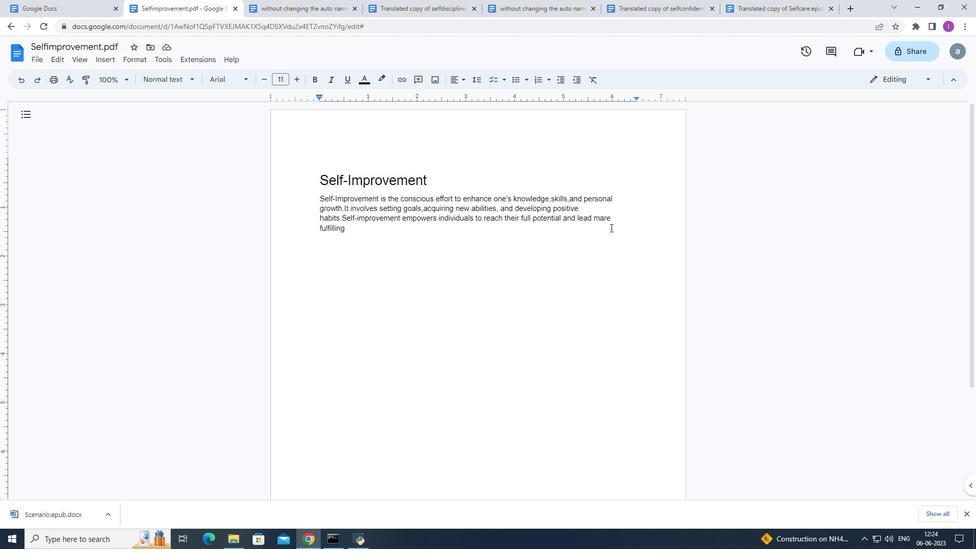 
Action: Key pressed <Key.backspace>
Screenshot: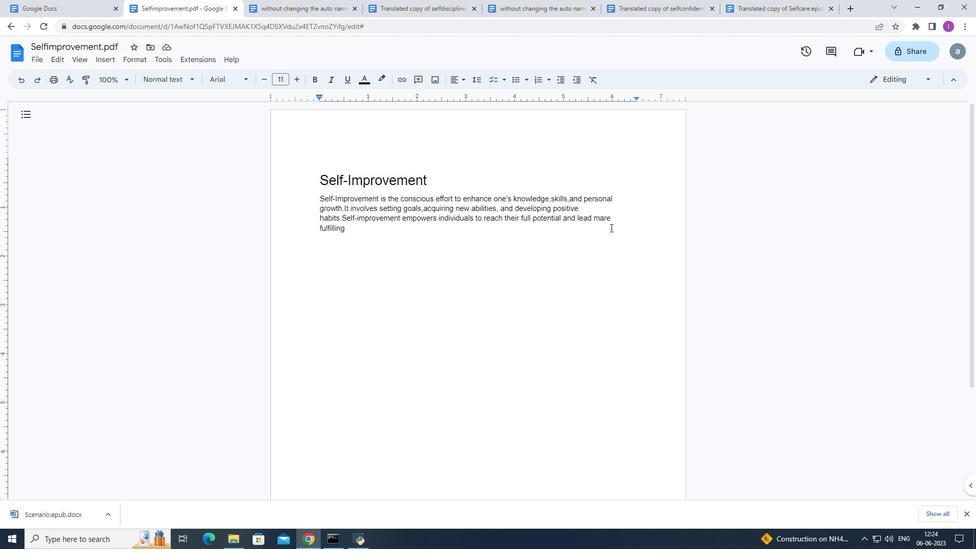 
Action: Mouse moved to (603, 242)
Screenshot: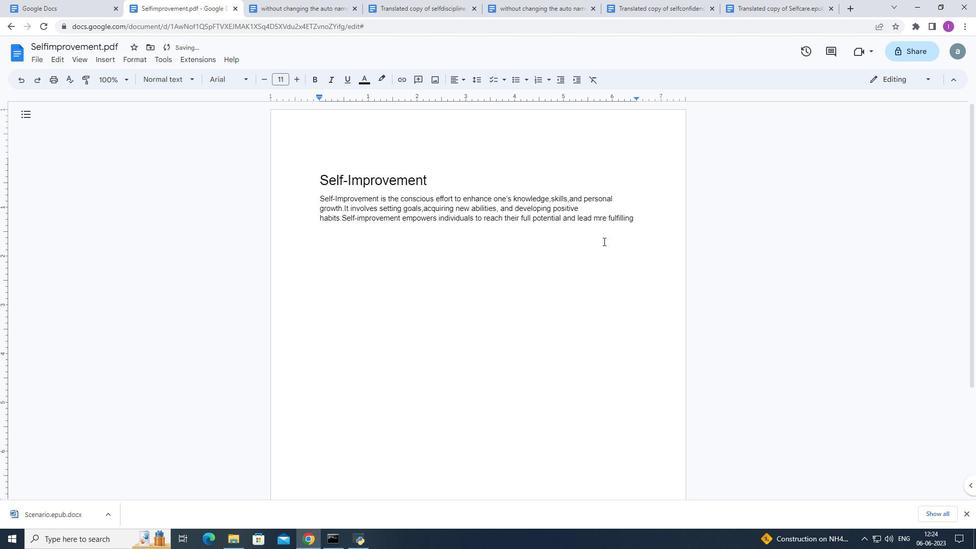 
Action: Key pressed o
Screenshot: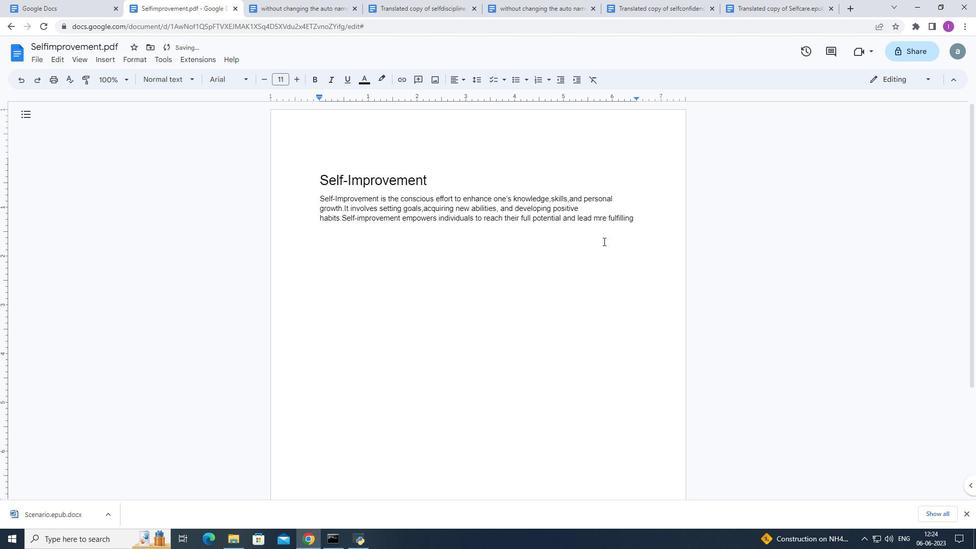 
Action: Mouse moved to (354, 228)
Screenshot: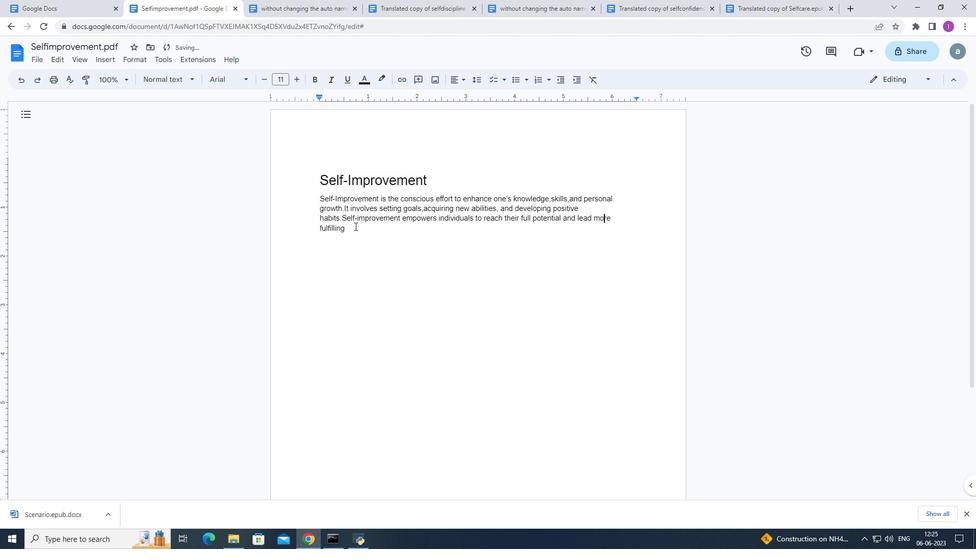 
Action: Mouse pressed left at (354, 228)
Screenshot: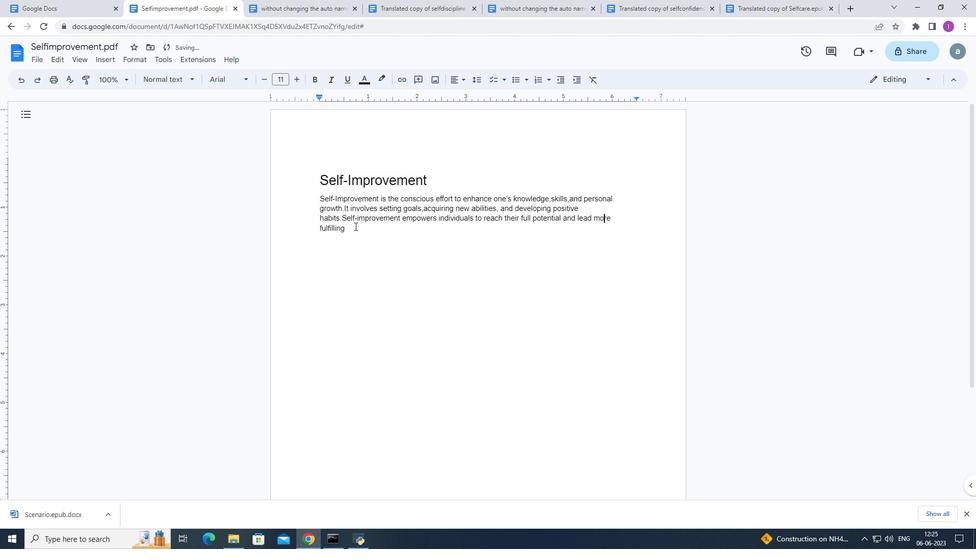 
Action: Mouse moved to (353, 229)
Screenshot: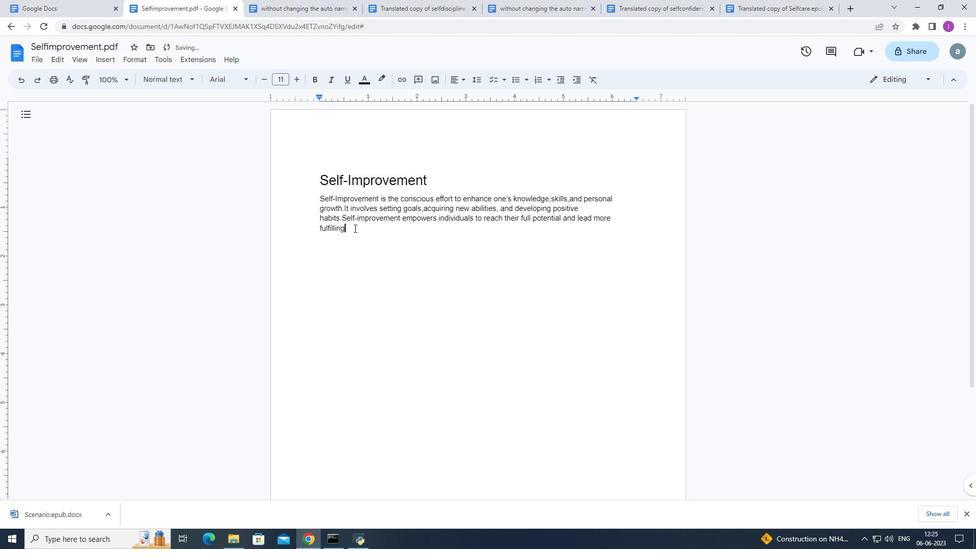 
Action: Key pressed <Key.space>and<Key.space>meaning<Key.space><Key.backspace>ful<Key.space>lives.
Screenshot: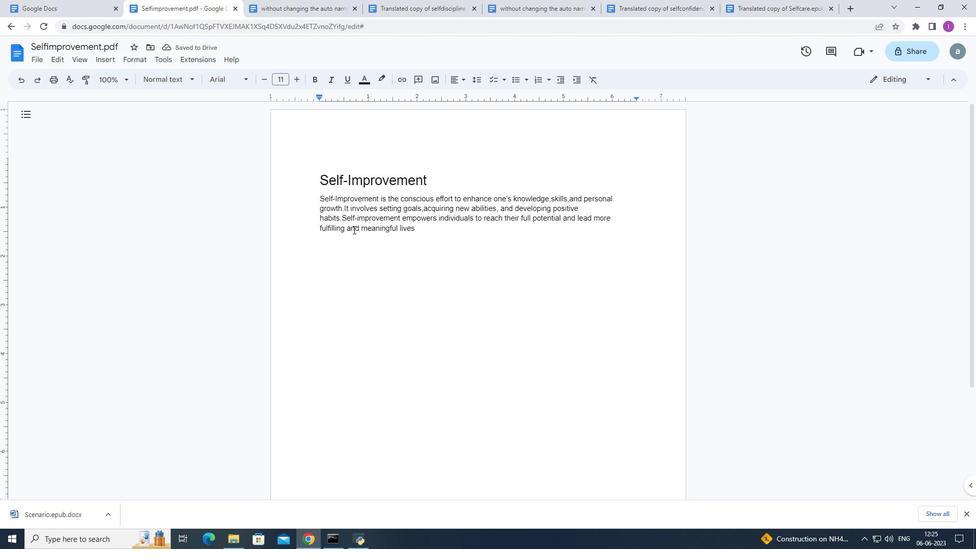
Action: Mouse moved to (431, 234)
Screenshot: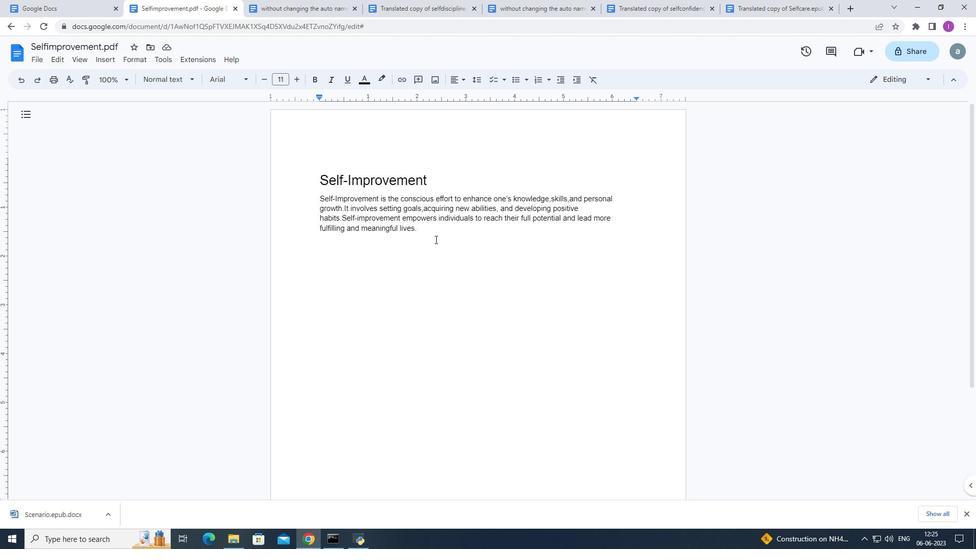 
Action: Mouse pressed left at (431, 234)
Screenshot: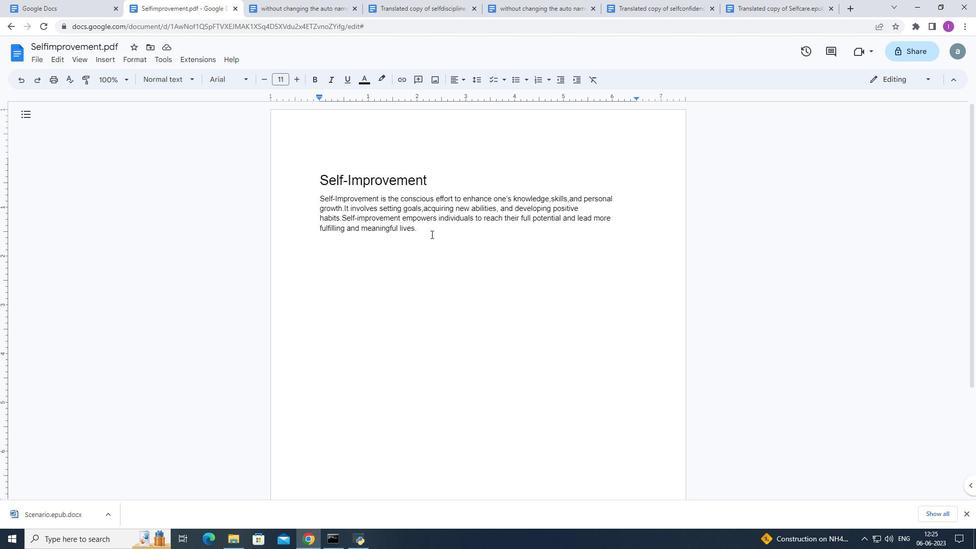 
Action: Mouse moved to (248, 77)
Screenshot: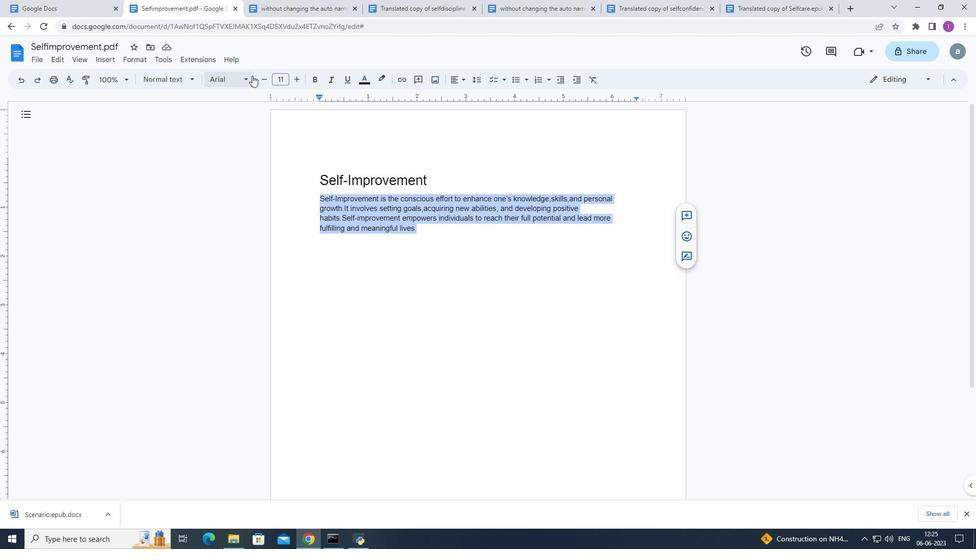 
Action: Mouse pressed left at (248, 77)
Screenshot: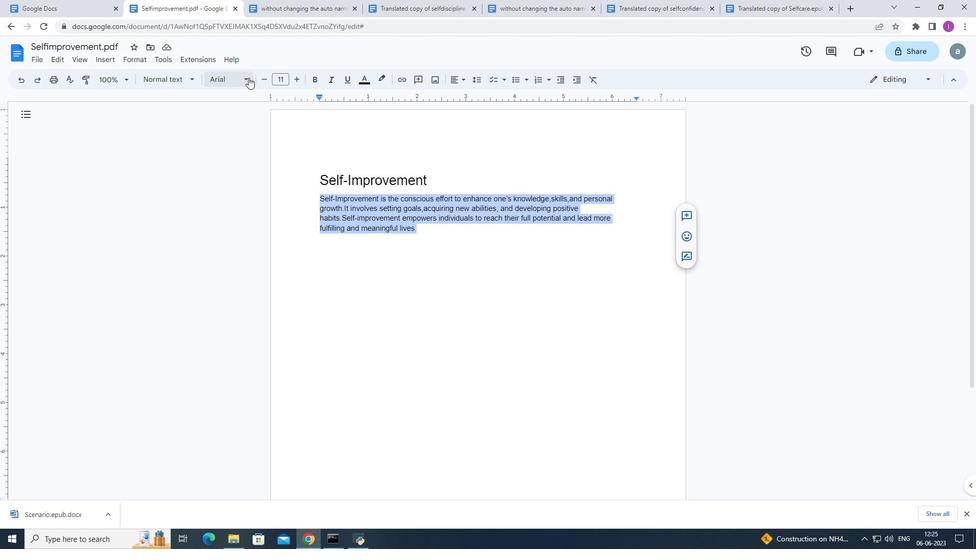 
Action: Mouse moved to (251, 347)
Screenshot: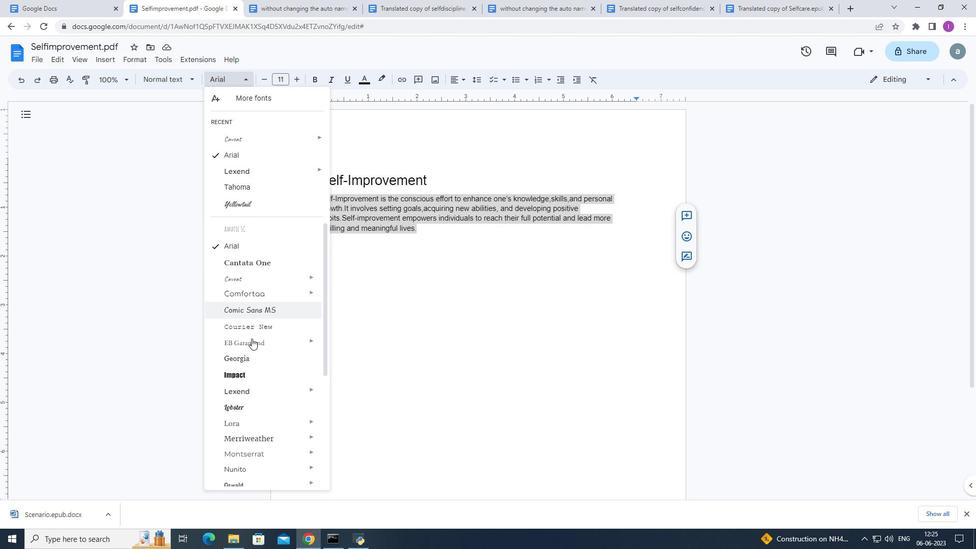 
Action: Mouse scrolled (251, 346) with delta (0, 0)
Screenshot: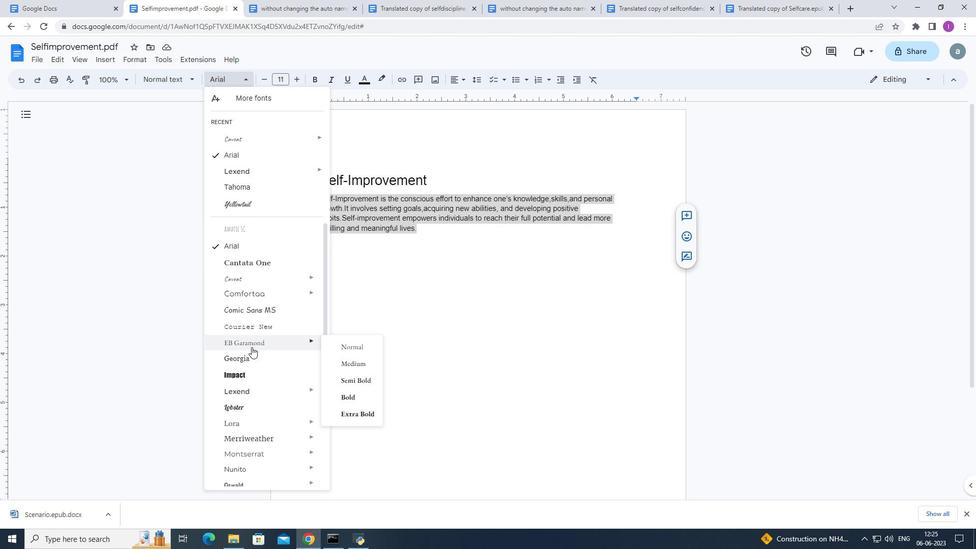 
Action: Mouse scrolled (251, 346) with delta (0, 0)
Screenshot: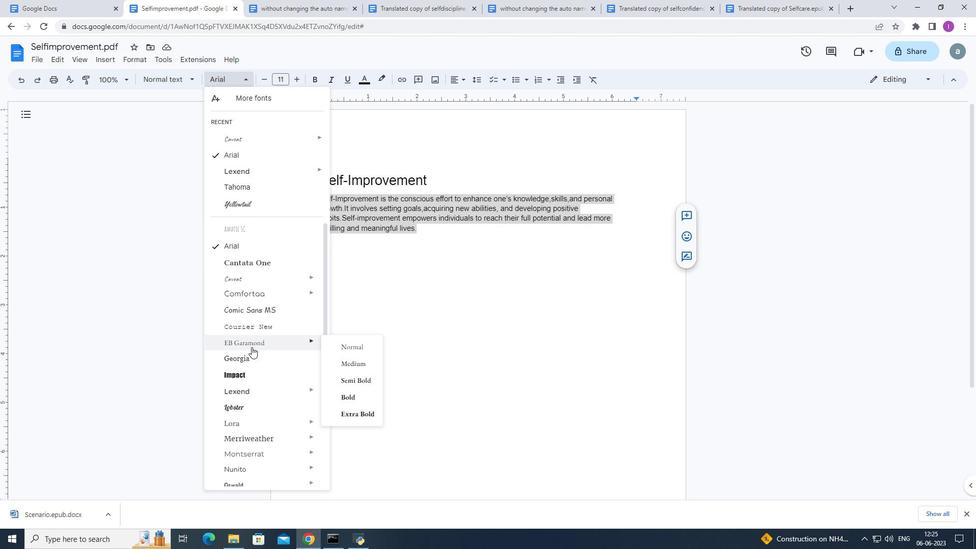 
Action: Mouse scrolled (251, 346) with delta (0, 0)
Screenshot: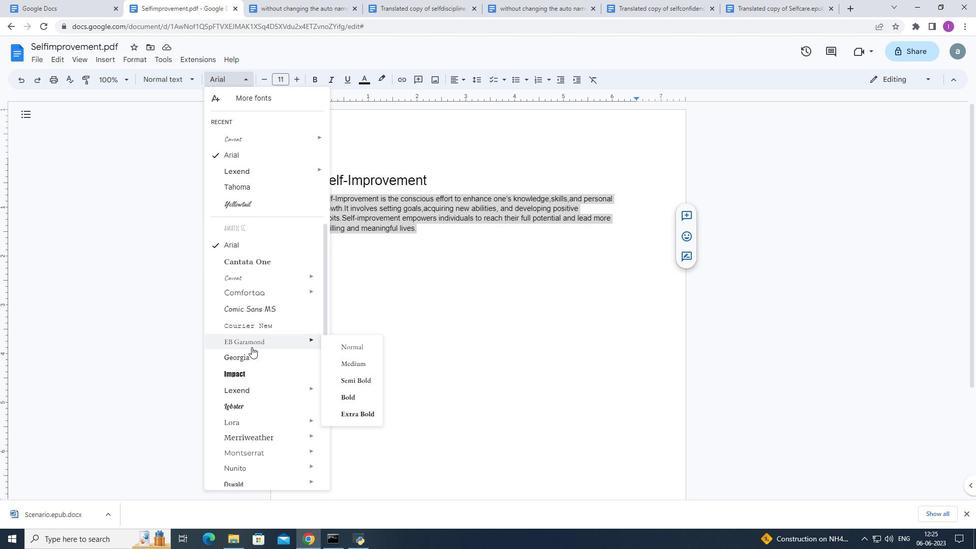 
Action: Mouse moved to (361, 419)
Screenshot: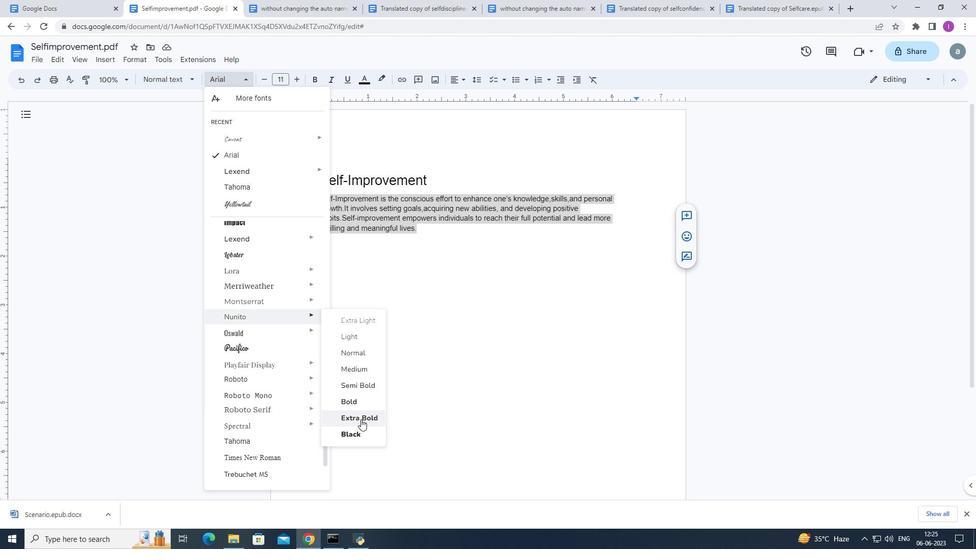 
Action: Mouse pressed left at (361, 419)
Screenshot: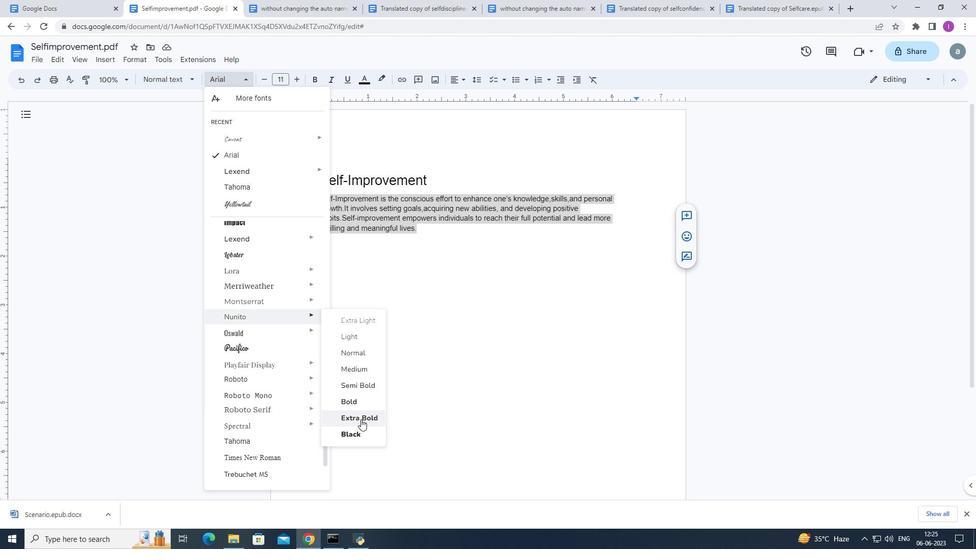 
Action: Mouse moved to (284, 79)
Screenshot: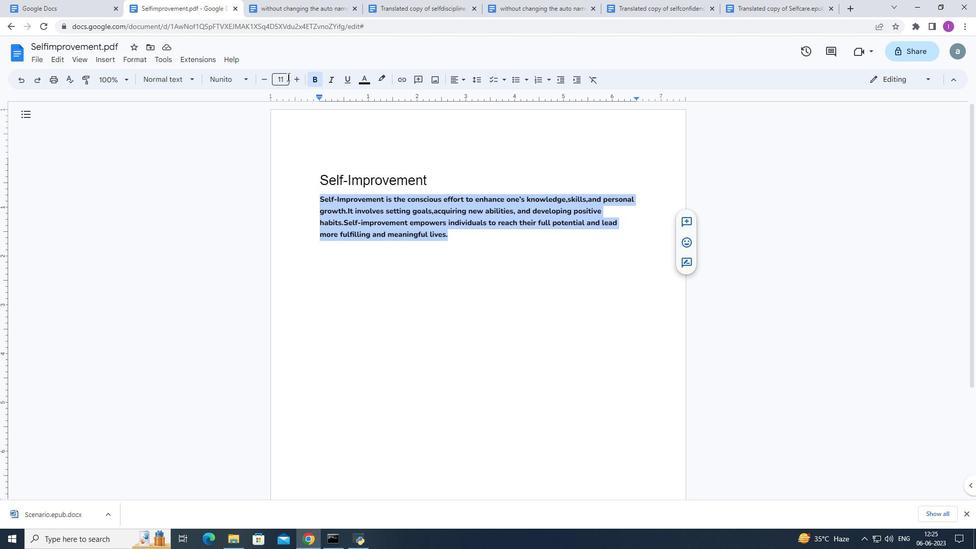 
Action: Mouse pressed left at (284, 79)
Screenshot: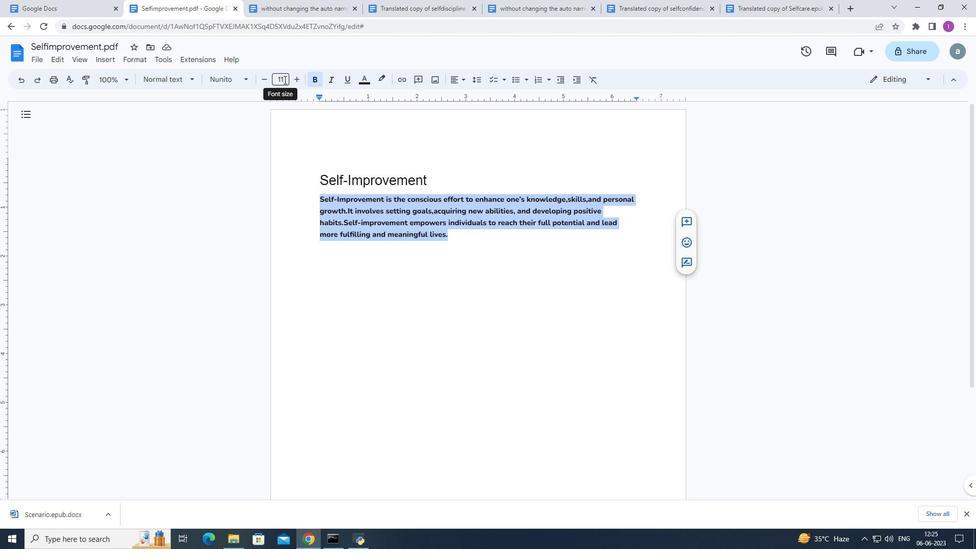 
Action: Mouse moved to (283, 79)
Screenshot: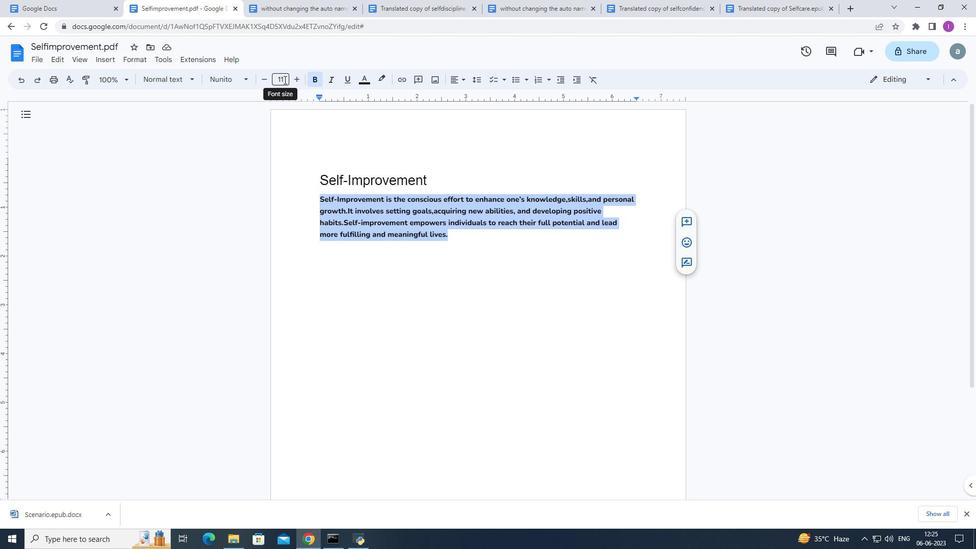 
Action: Mouse pressed left at (283, 79)
Screenshot: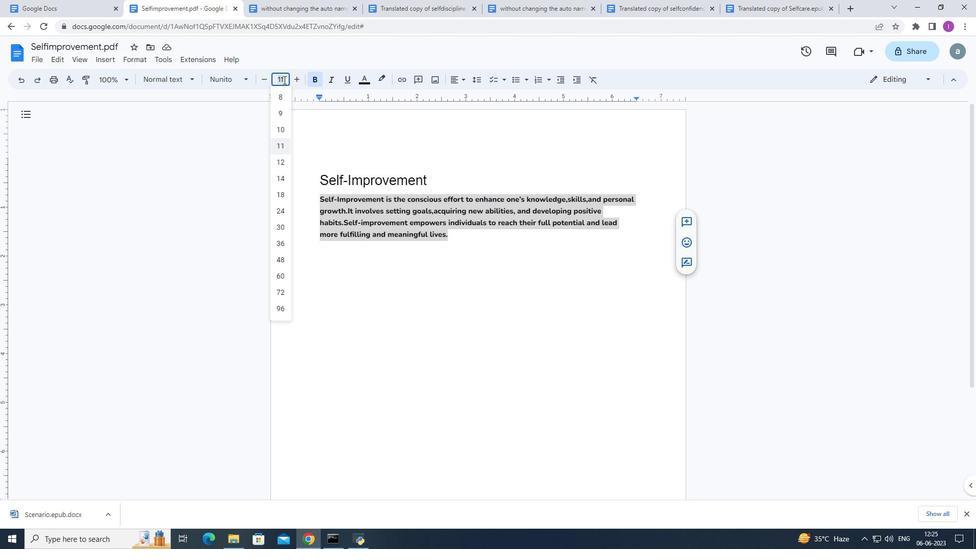 
Action: Mouse moved to (280, 178)
Screenshot: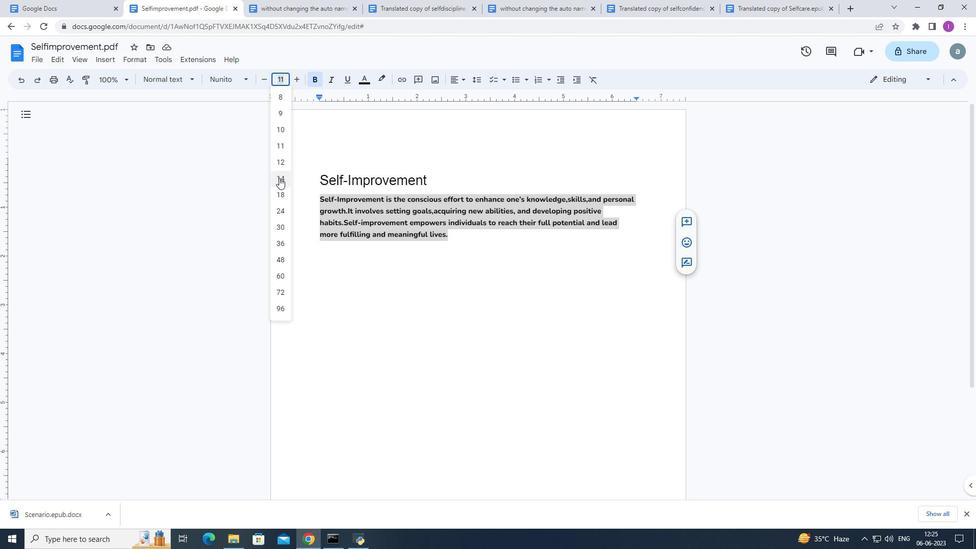 
Action: Mouse pressed left at (280, 178)
Screenshot: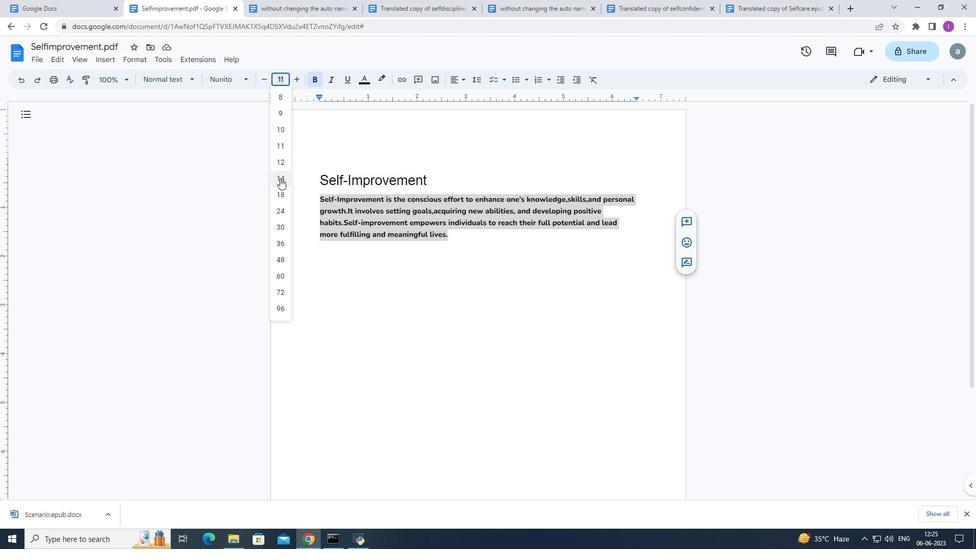 
Action: Mouse moved to (438, 183)
Screenshot: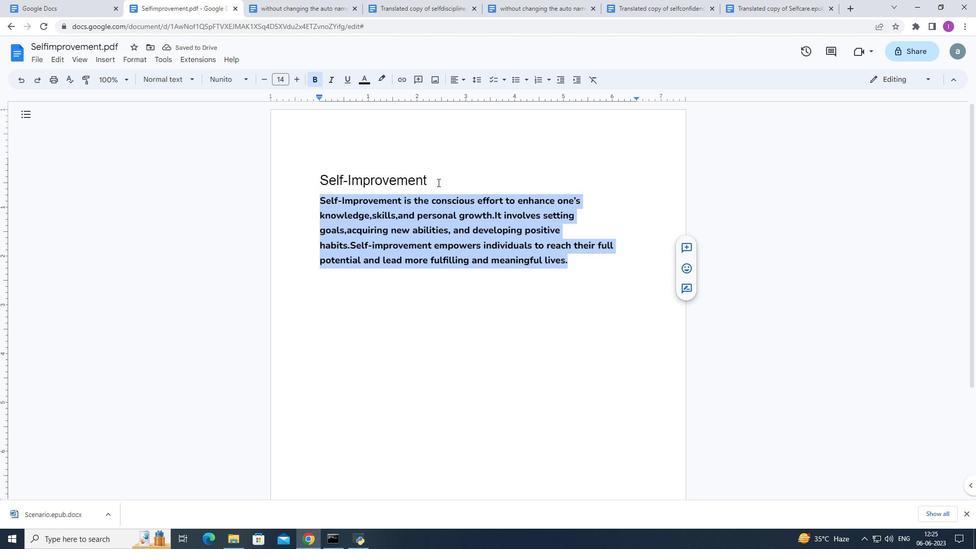 
Action: Mouse pressed left at (438, 183)
Screenshot: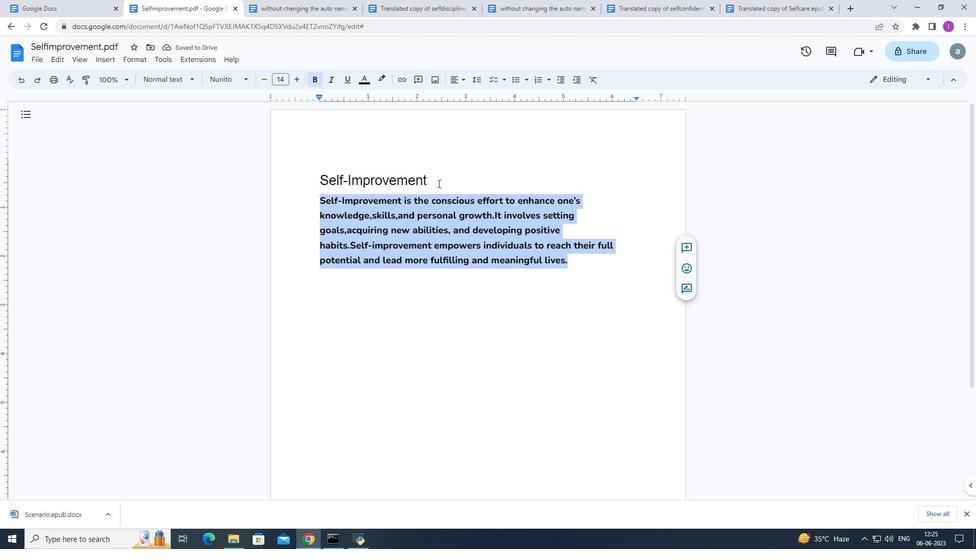 
Action: Mouse moved to (242, 79)
Screenshot: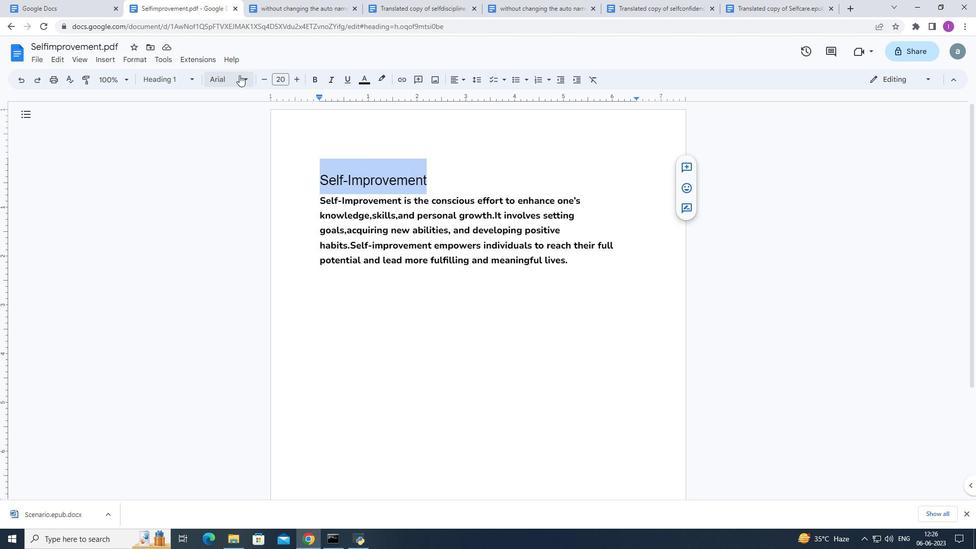 
Action: Mouse pressed left at (242, 79)
Screenshot: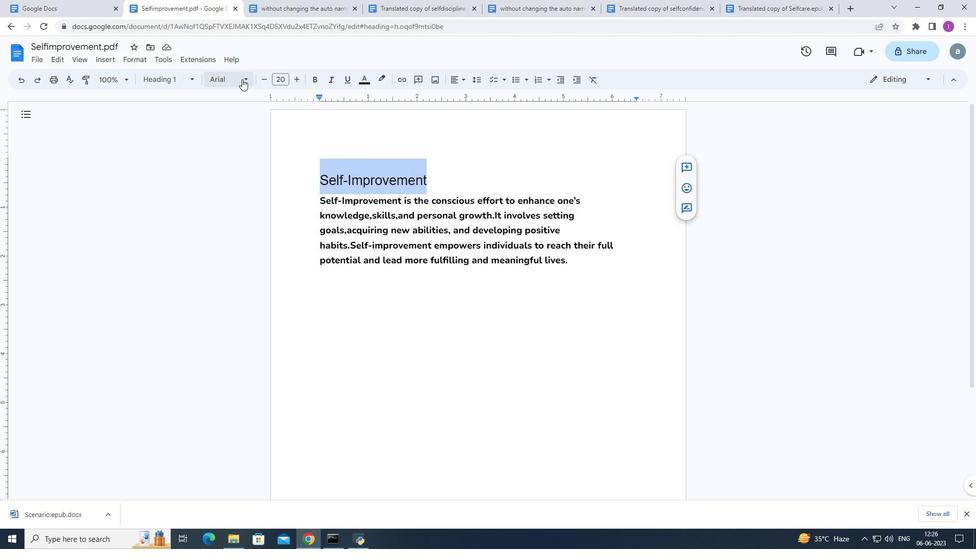 
Action: Mouse moved to (264, 309)
Screenshot: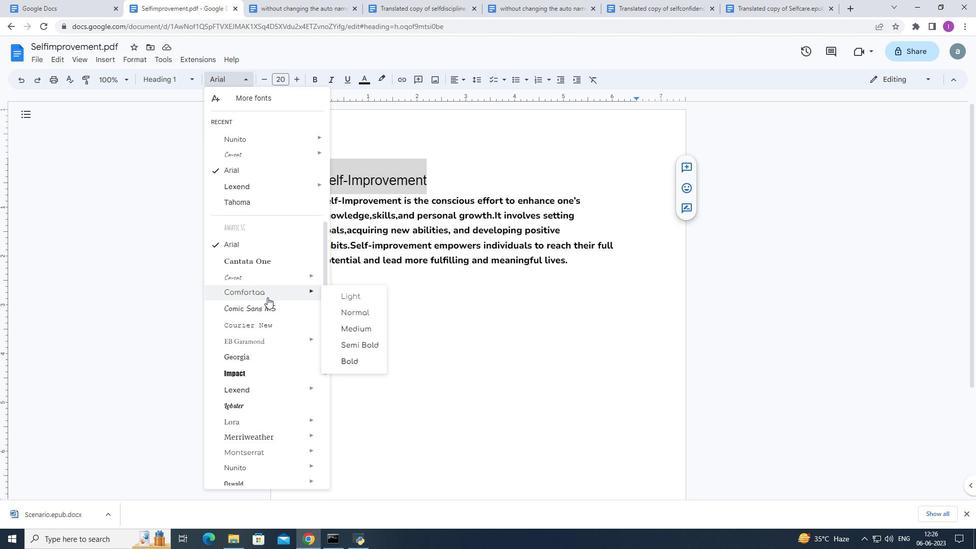 
Action: Mouse pressed left at (264, 309)
Screenshot: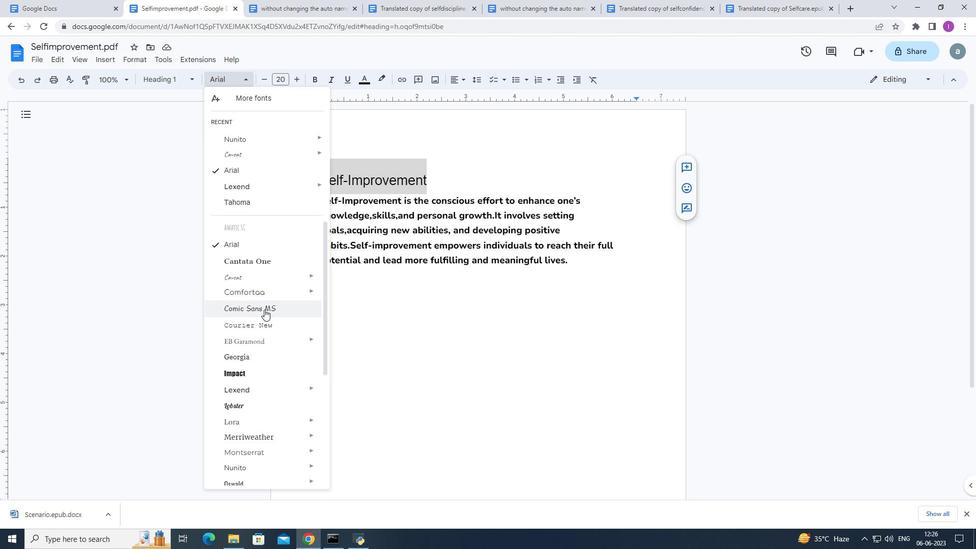 
Action: Mouse moved to (285, 83)
Screenshot: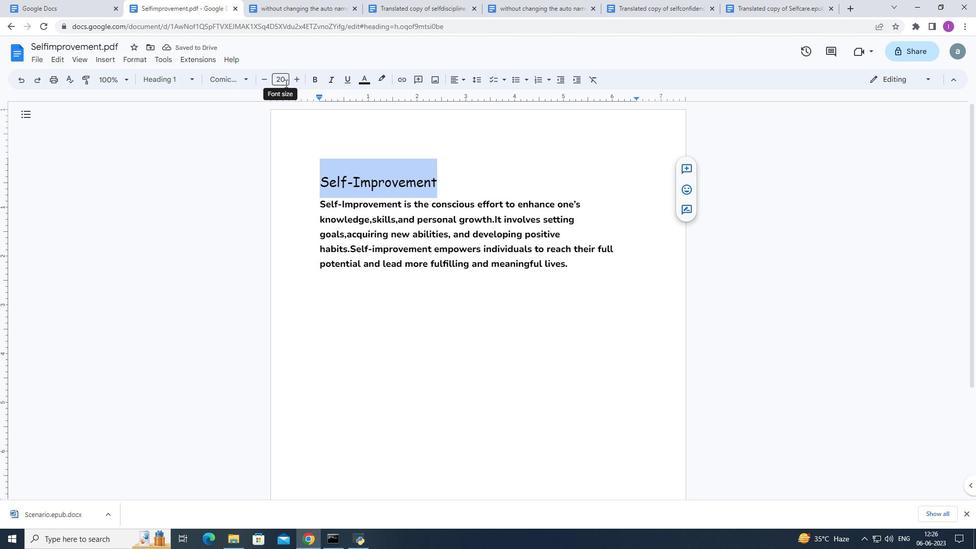 
Action: Mouse pressed left at (285, 83)
Screenshot: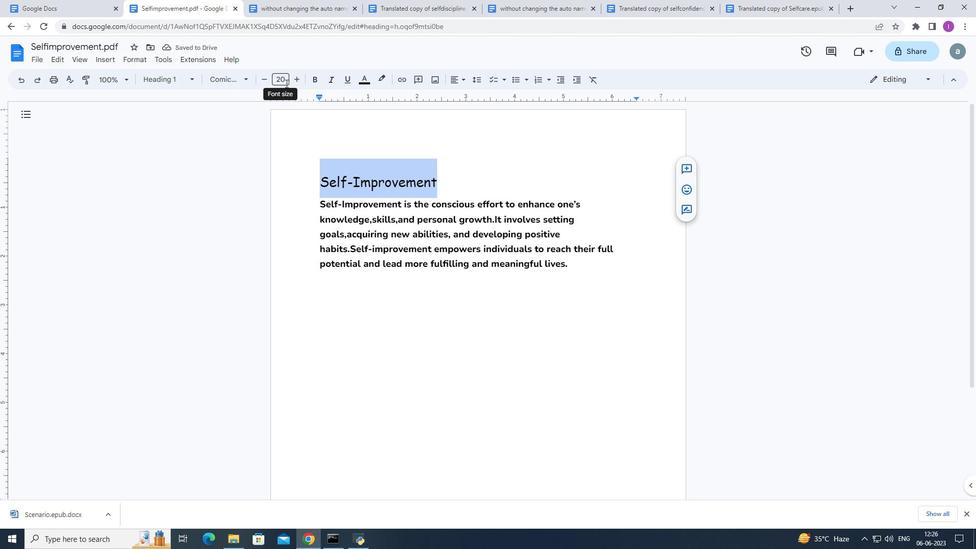 
Action: Mouse moved to (278, 212)
Screenshot: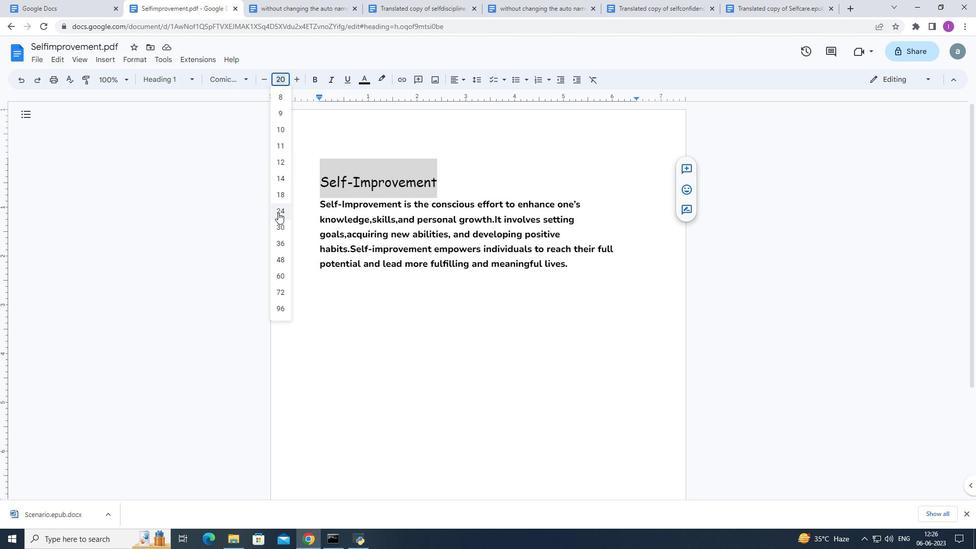
Action: Mouse pressed left at (278, 212)
Screenshot: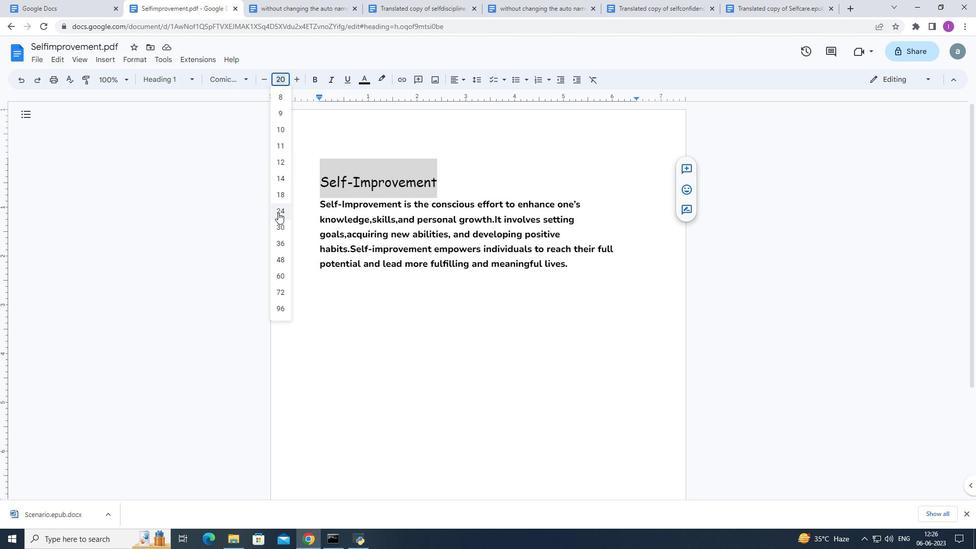 
Action: Mouse moved to (457, 78)
Screenshot: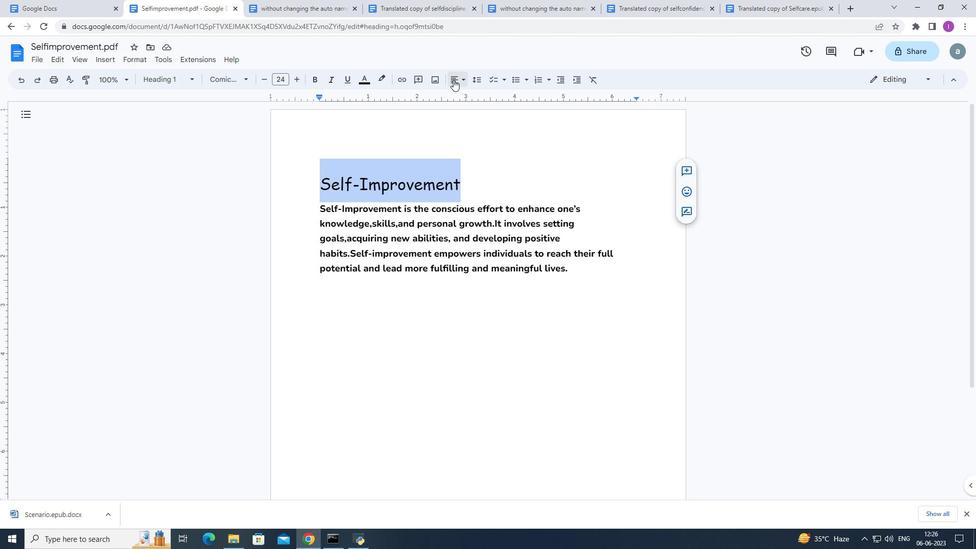 
Action: Mouse pressed left at (457, 78)
Screenshot: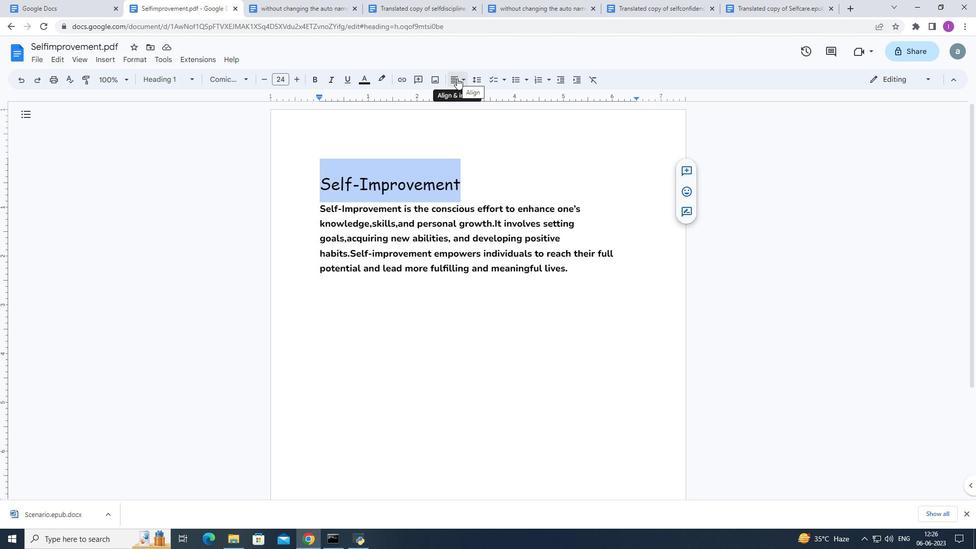 
Action: Mouse moved to (469, 100)
Screenshot: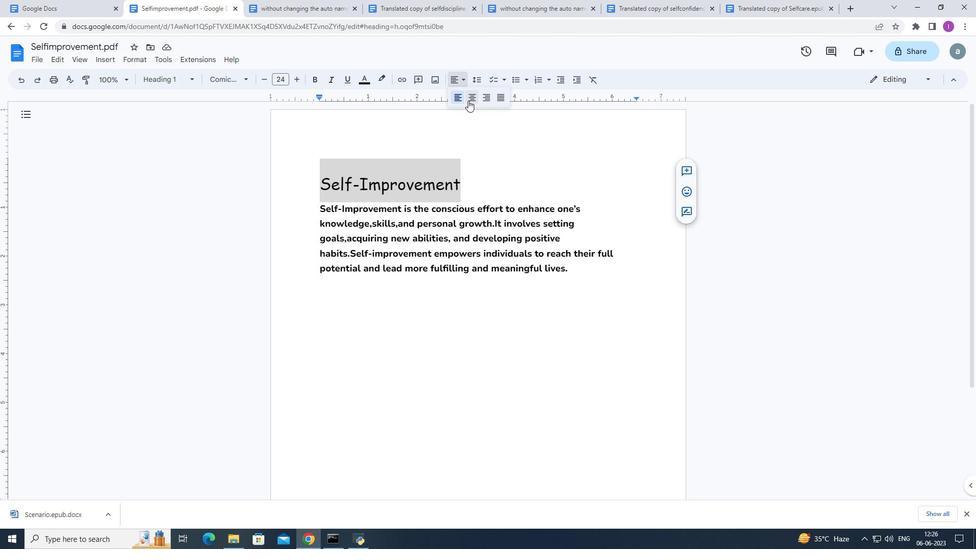 
Action: Mouse pressed left at (469, 100)
Screenshot: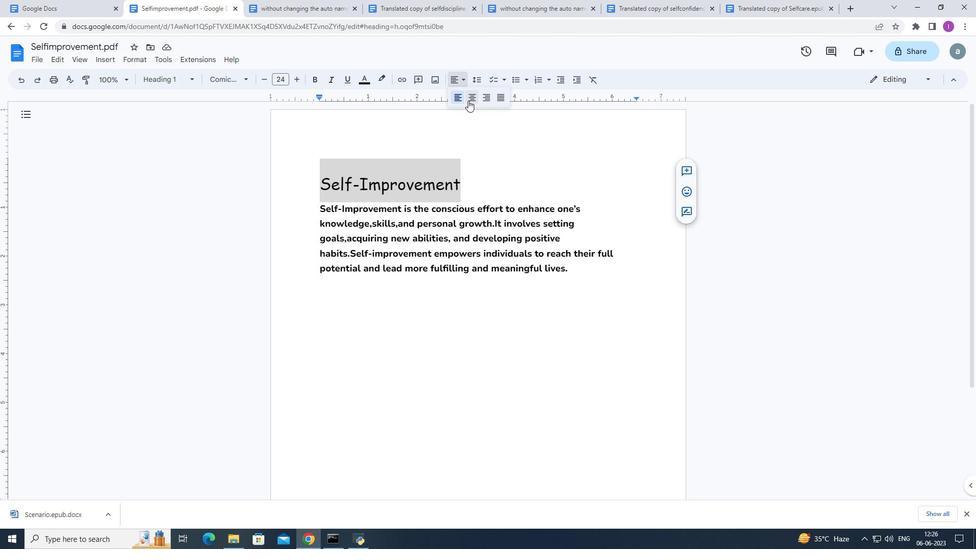 
Action: Mouse moved to (299, 191)
Screenshot: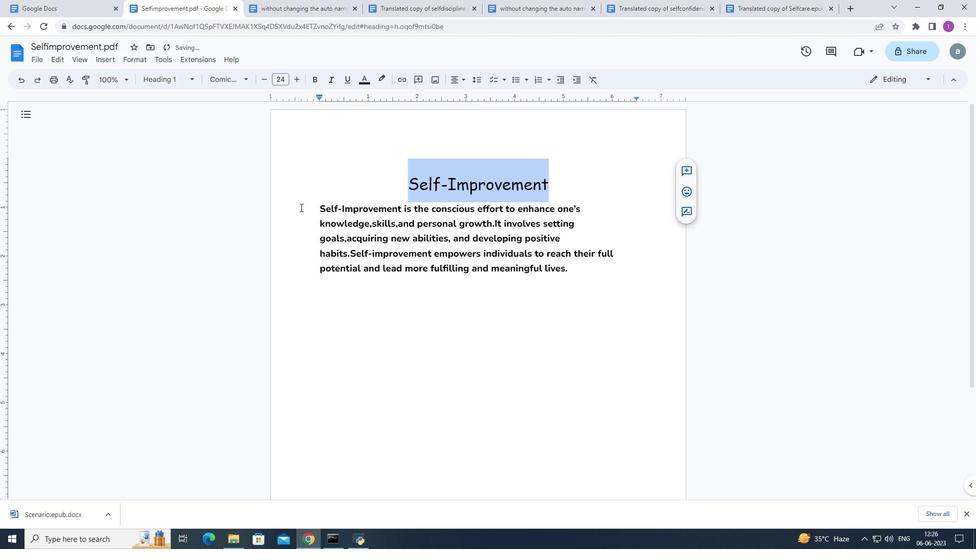 
Action: Mouse pressed left at (299, 191)
Screenshot: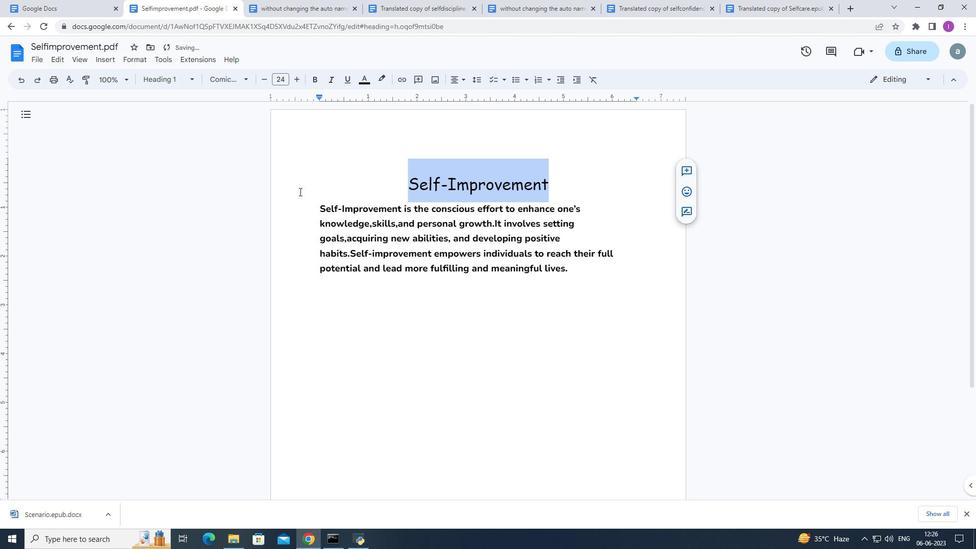 
Action: Mouse moved to (494, 236)
Screenshot: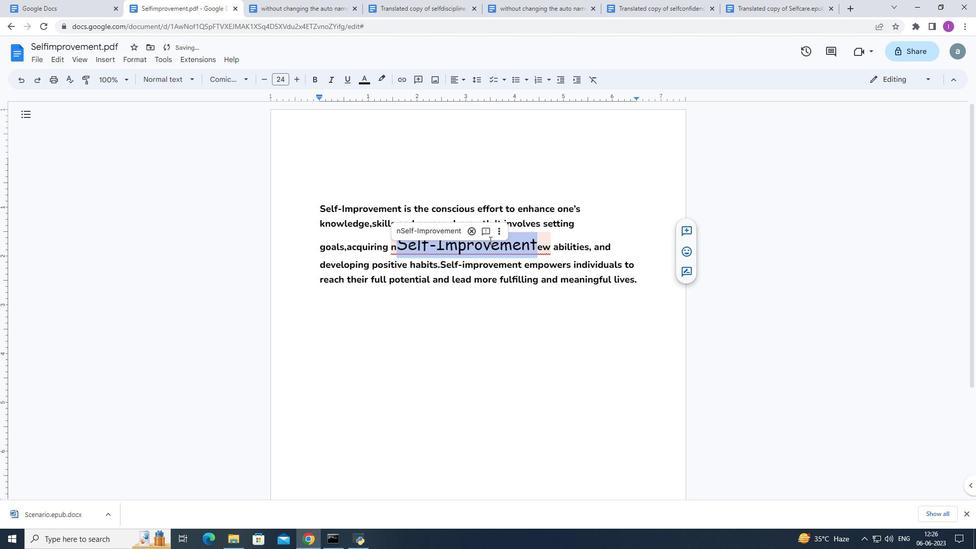 
Action: Key pressed ctrl+Z
Screenshot: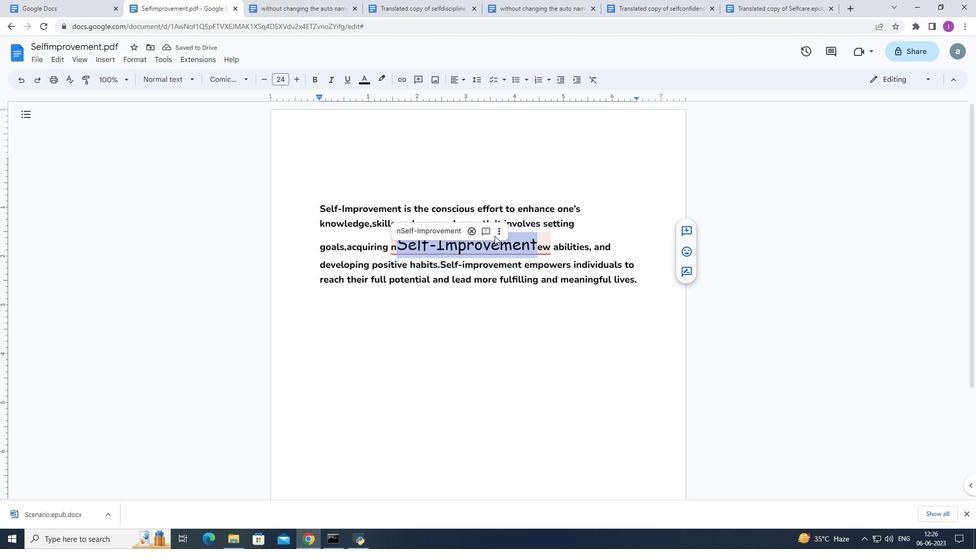 
Action: Mouse moved to (311, 206)
Screenshot: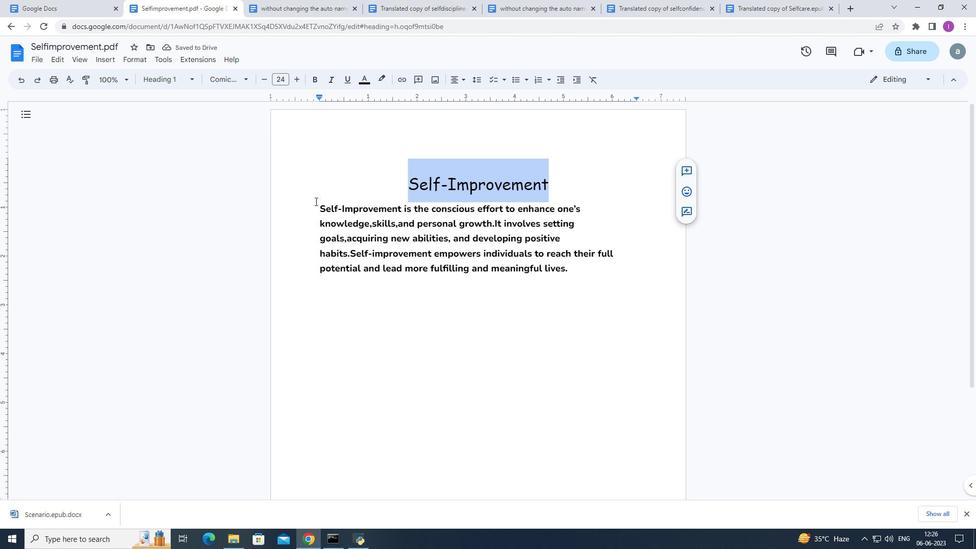 
Action: Mouse pressed left at (311, 206)
Screenshot: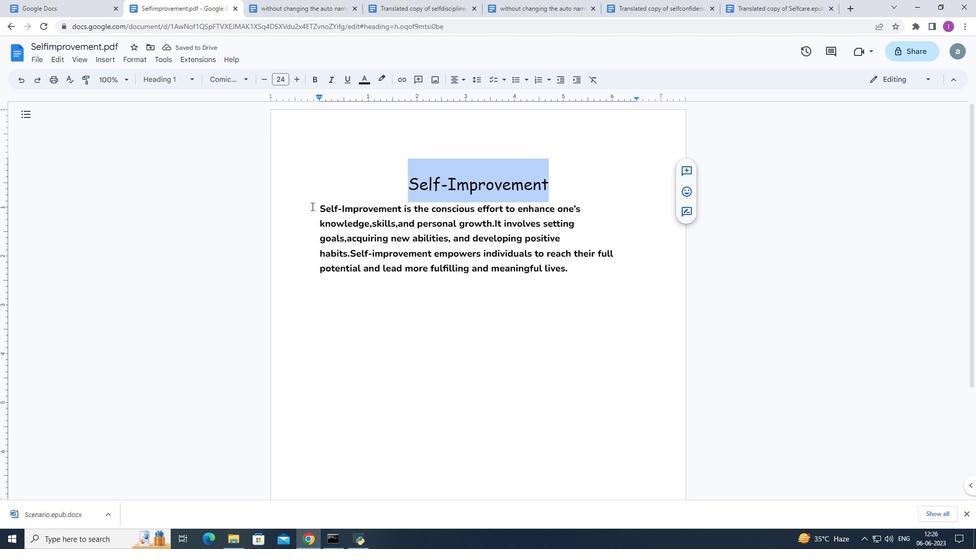 
Action: Mouse moved to (456, 81)
Screenshot: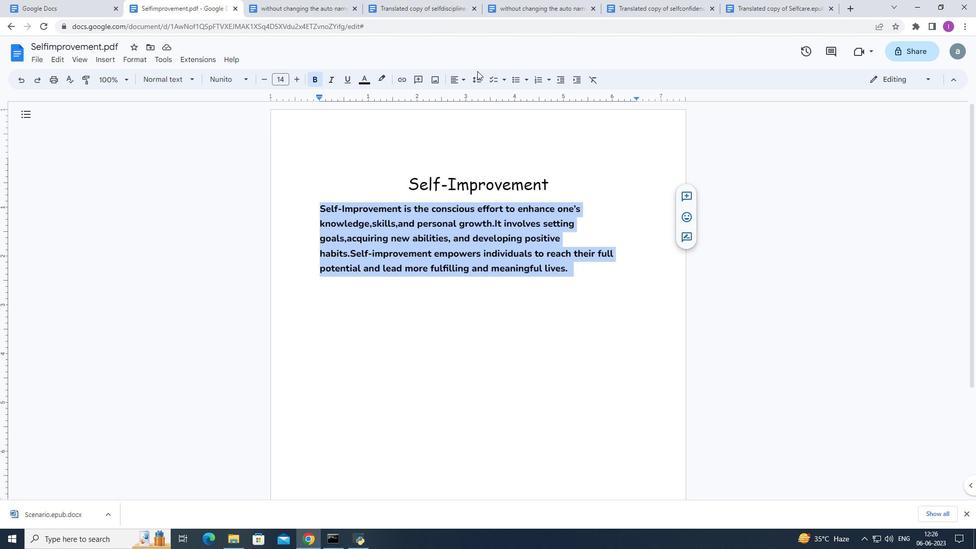 
Action: Mouse pressed left at (456, 81)
Screenshot: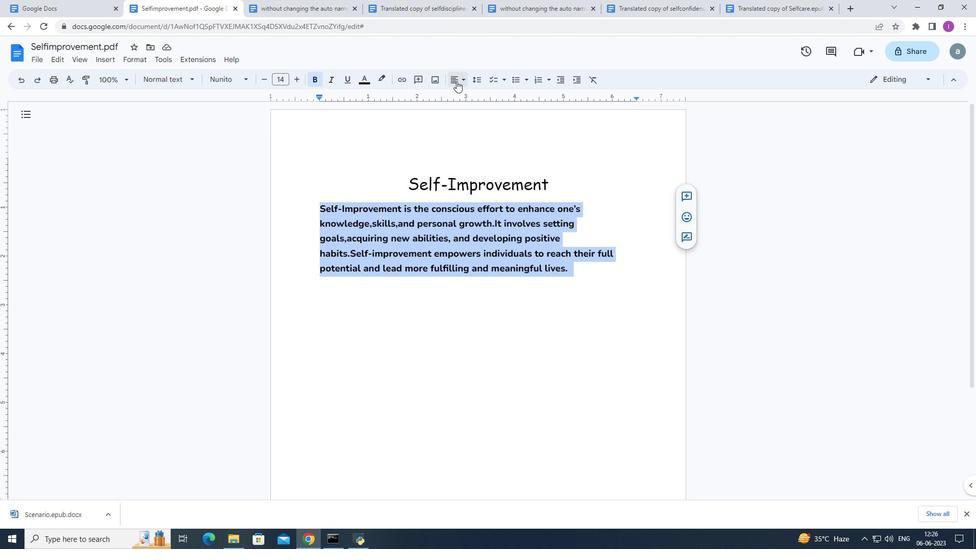 
Action: Mouse moved to (453, 102)
Screenshot: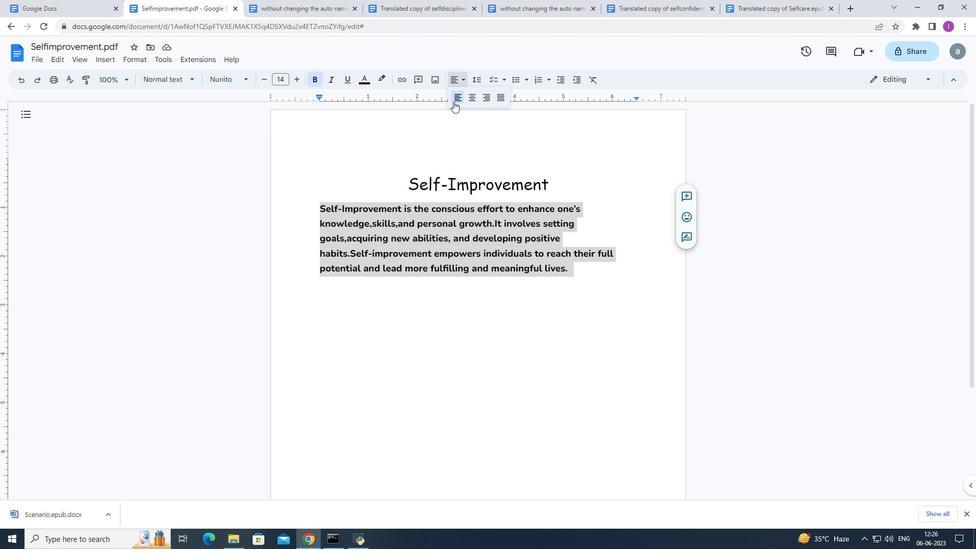 
Action: Mouse pressed left at (453, 102)
Screenshot: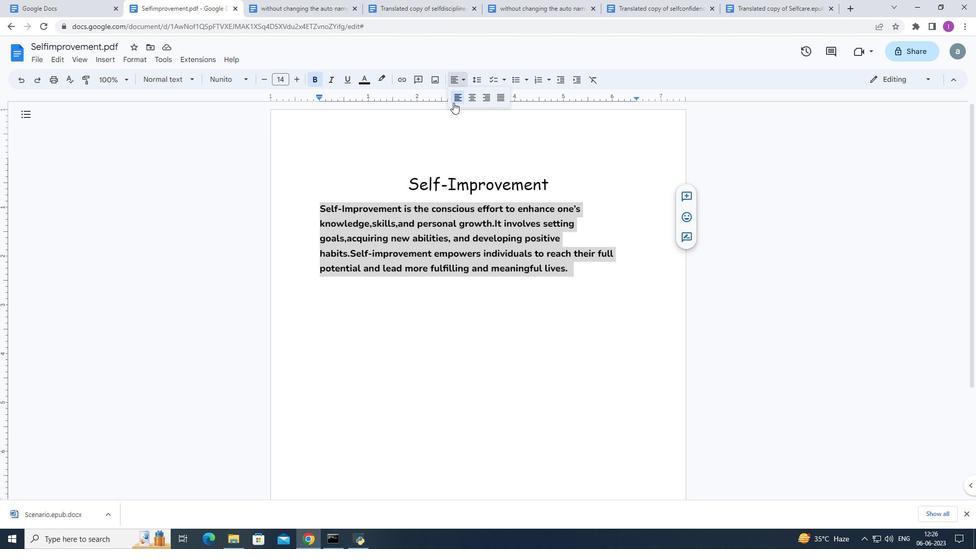 
Action: Mouse moved to (735, 479)
Screenshot: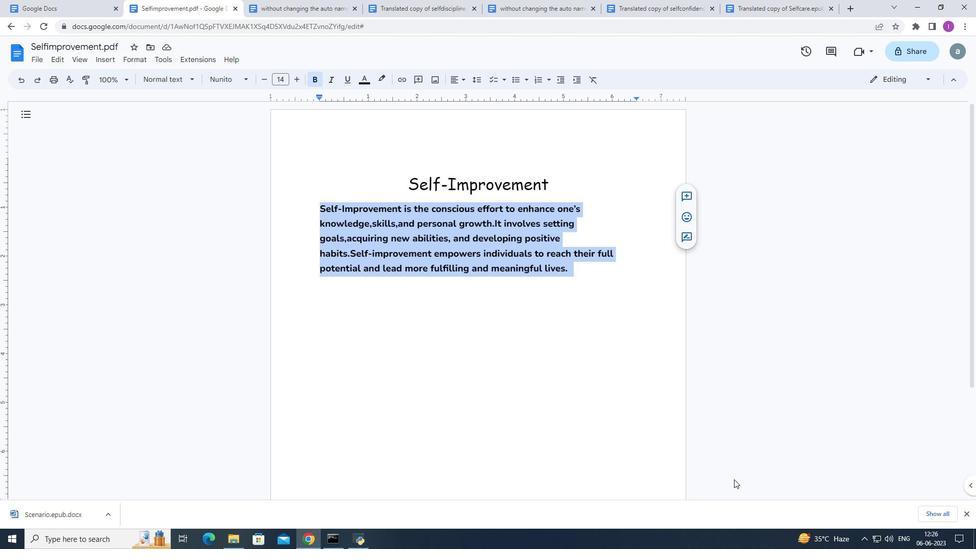 
